 Task: Look for space in Kishorganj, Bangladesh from 9th June, 2023 to 16th June, 2023 for 2 adults in price range Rs.8000 to Rs.16000. Place can be entire place with 2 bedrooms having 2 beds and 1 bathroom. Property type can be flat. Amenities needed are: air conditioning, . Booking option can be shelf check-in. Required host language is English.
Action: Mouse moved to (386, 108)
Screenshot: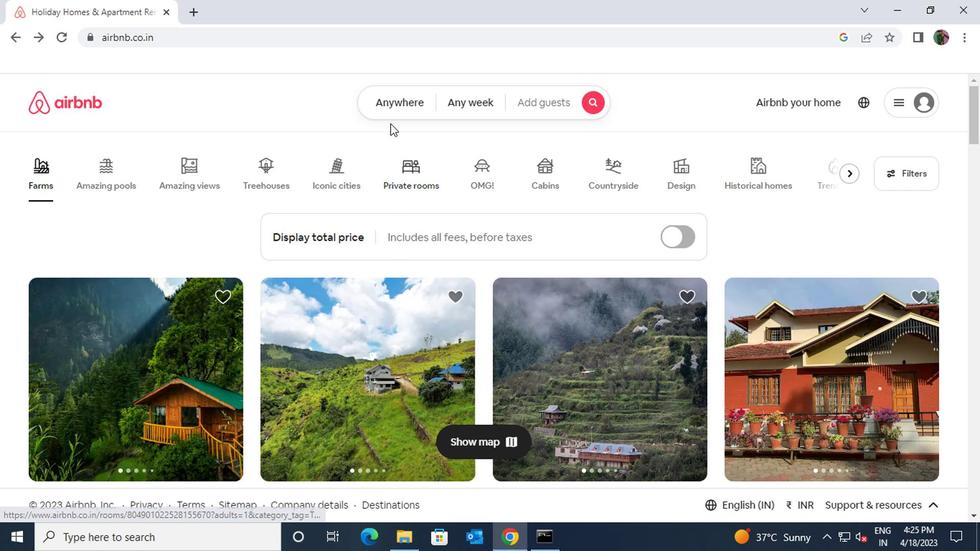 
Action: Mouse pressed left at (386, 108)
Screenshot: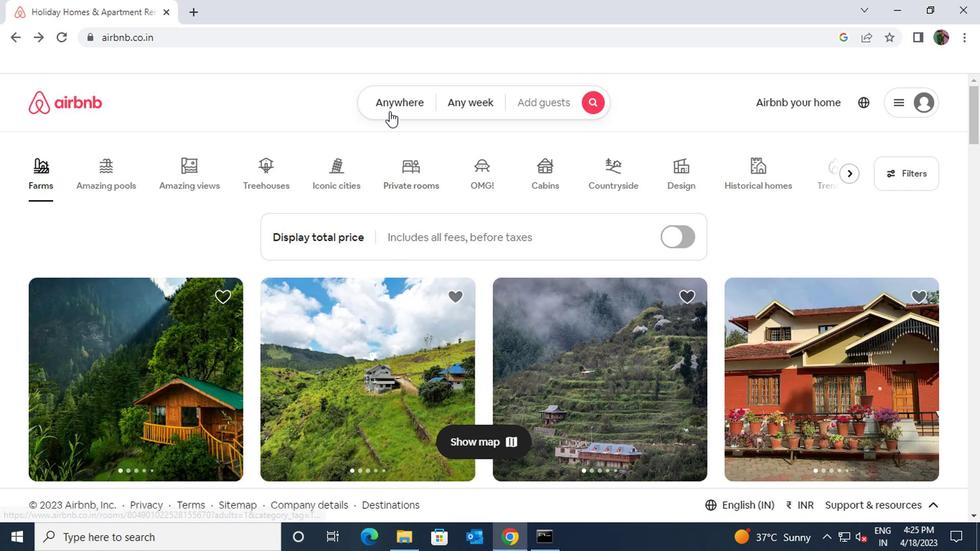 
Action: Mouse moved to (298, 148)
Screenshot: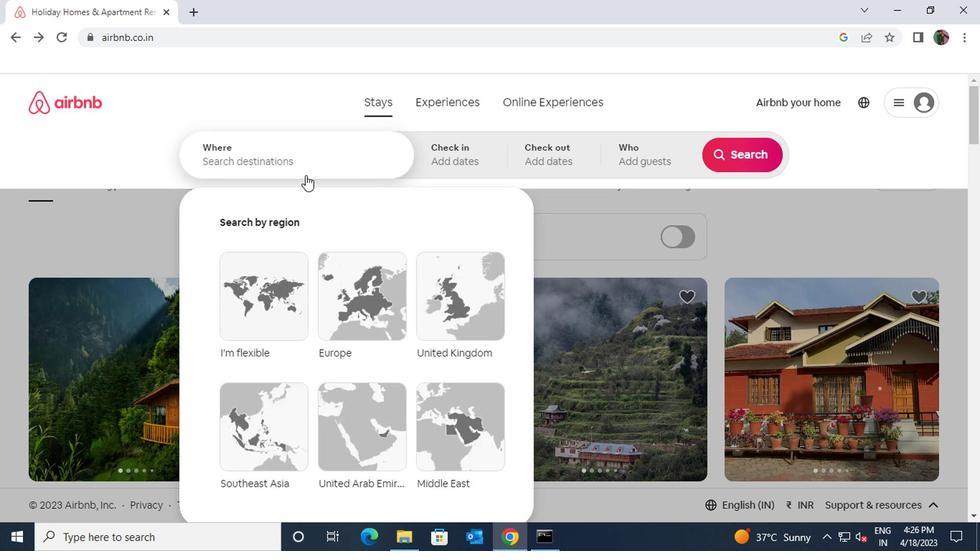 
Action: Mouse pressed left at (298, 148)
Screenshot: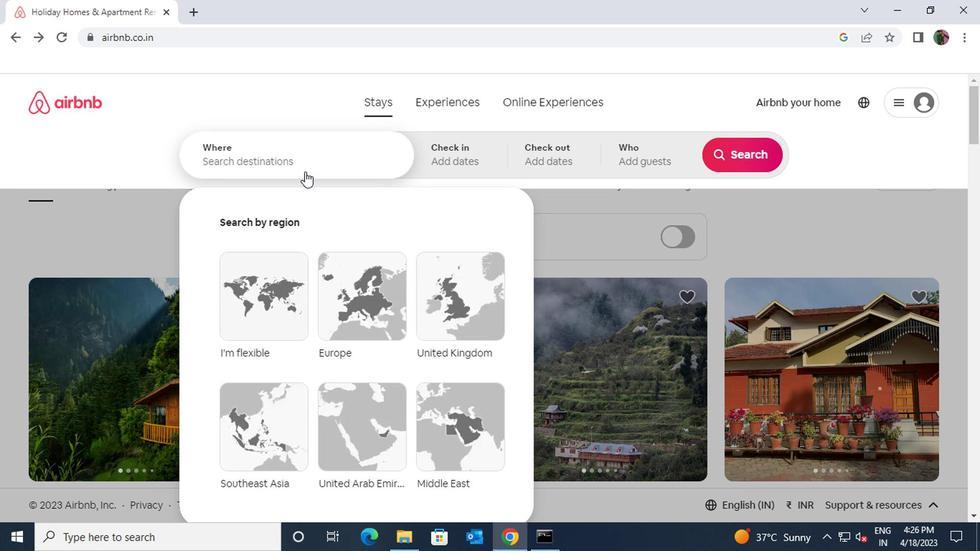 
Action: Key pressed kishorganj
Screenshot: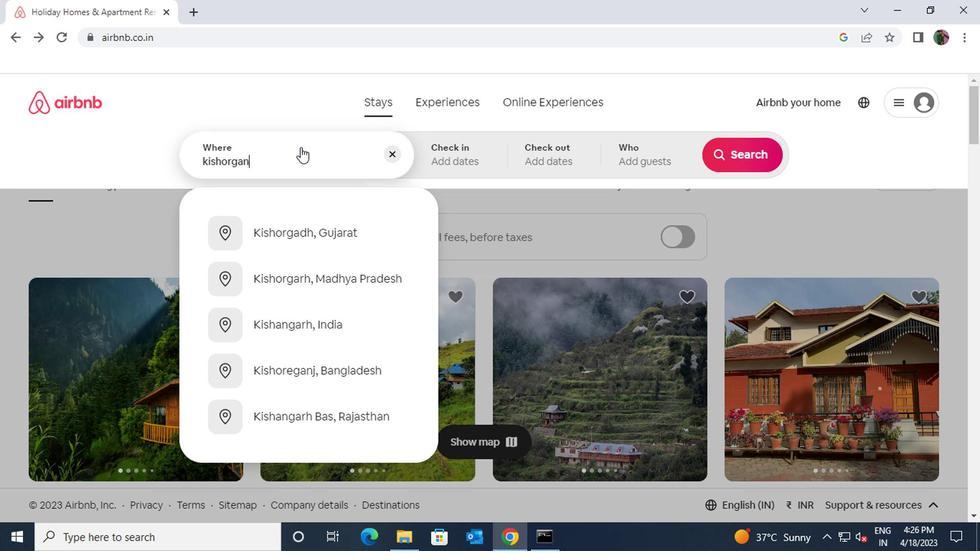 
Action: Mouse moved to (301, 223)
Screenshot: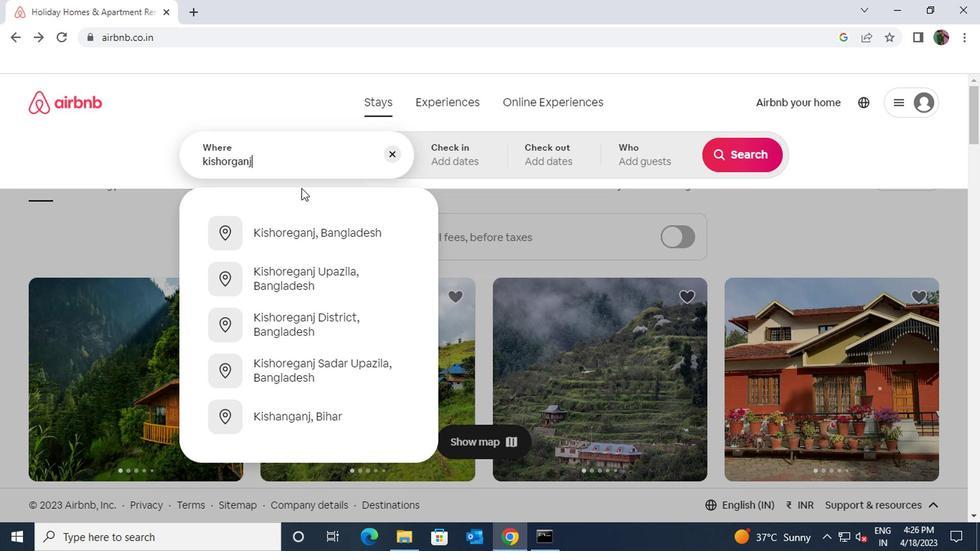 
Action: Mouse pressed left at (301, 223)
Screenshot: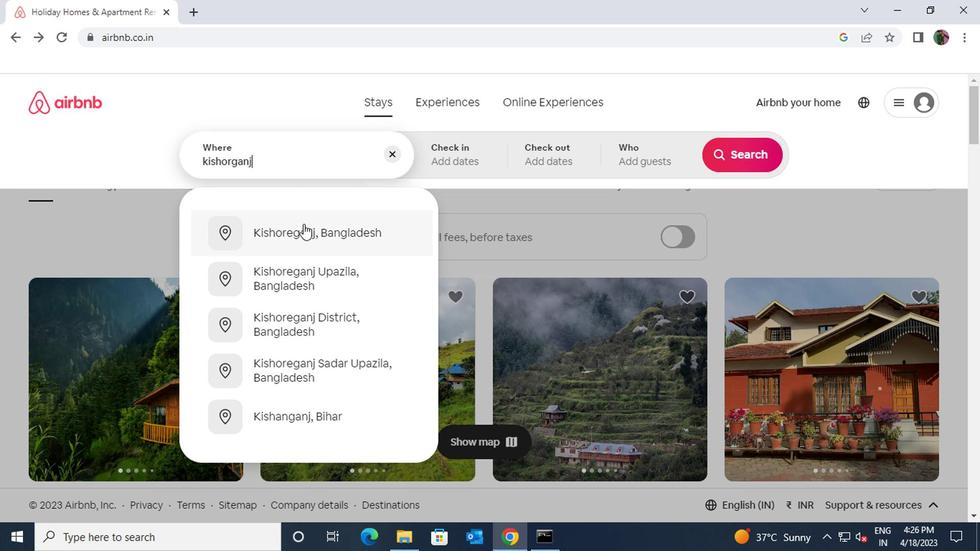 
Action: Mouse moved to (733, 274)
Screenshot: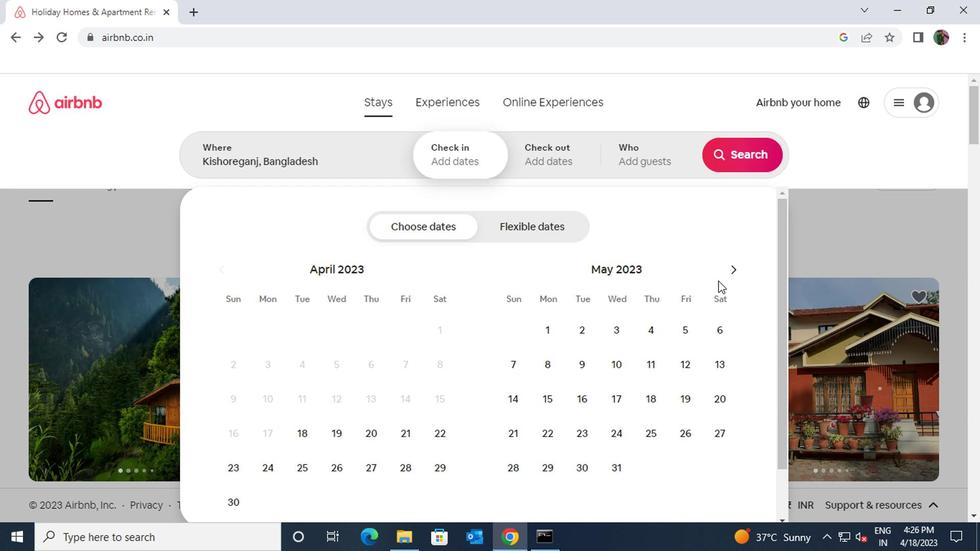 
Action: Mouse pressed left at (733, 274)
Screenshot: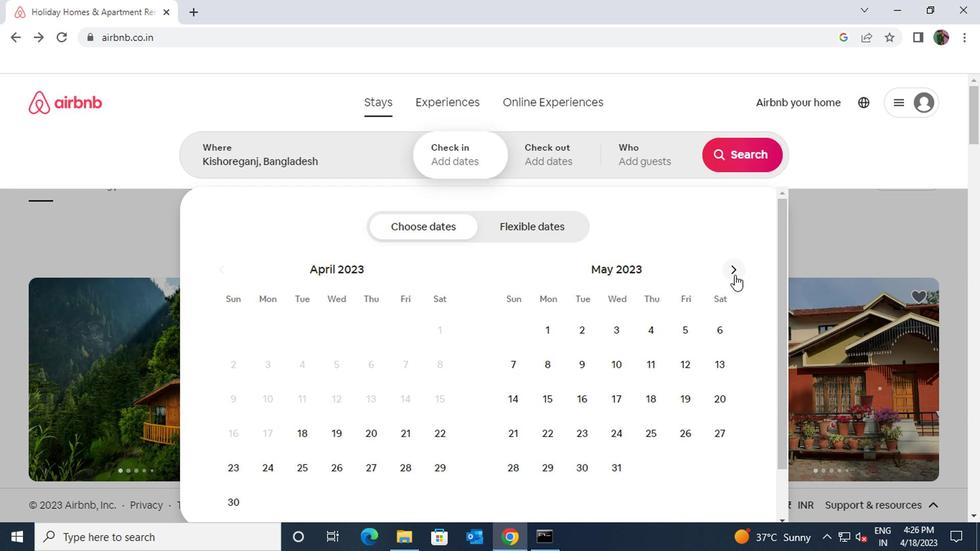 
Action: Mouse moved to (681, 353)
Screenshot: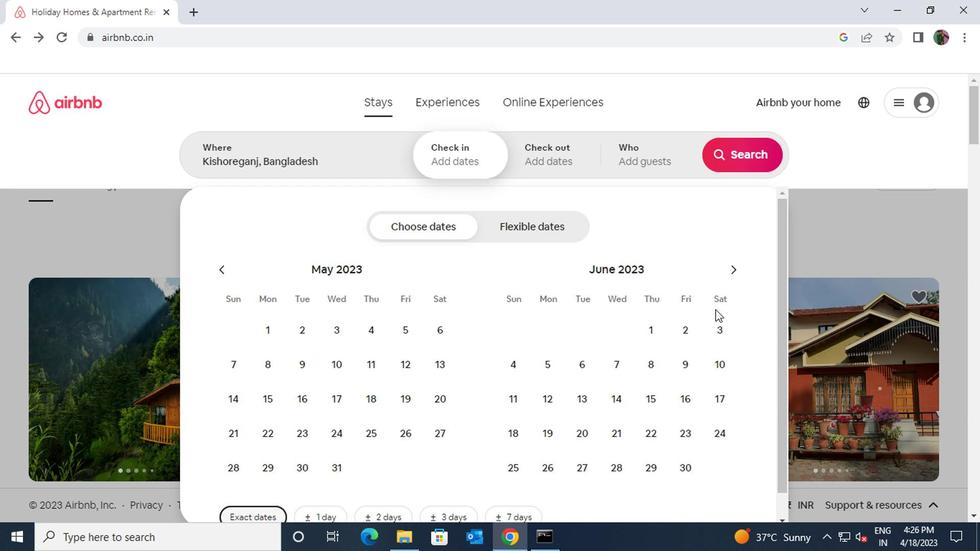 
Action: Mouse pressed left at (681, 353)
Screenshot: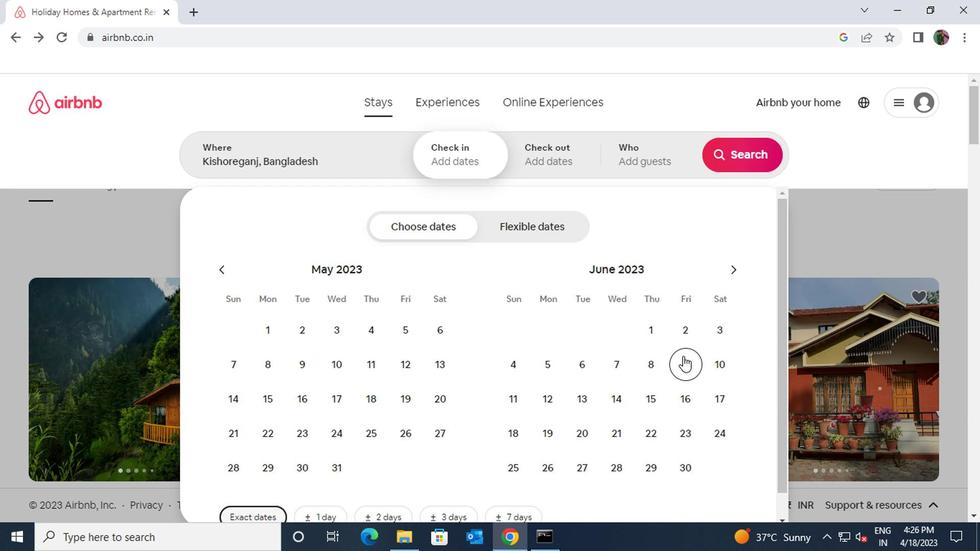 
Action: Mouse moved to (681, 385)
Screenshot: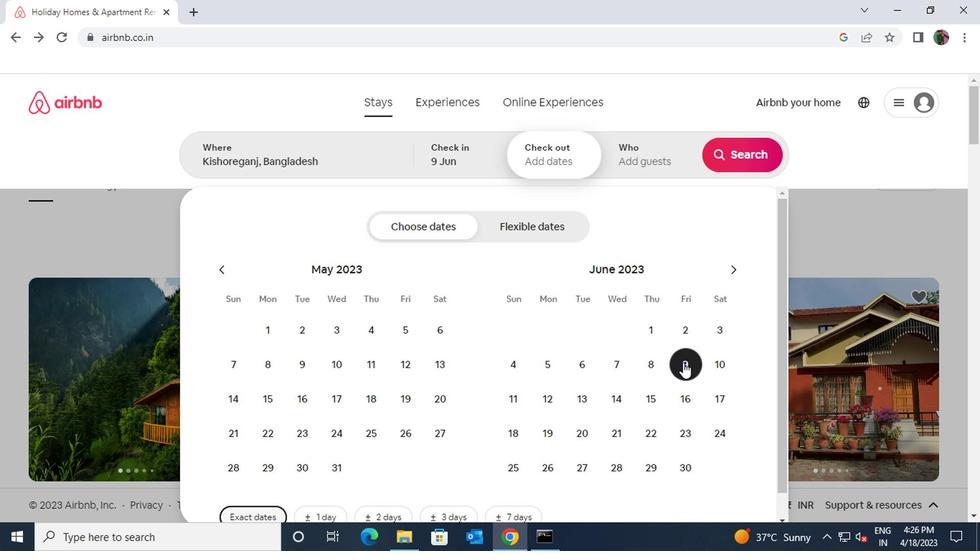 
Action: Mouse pressed left at (681, 385)
Screenshot: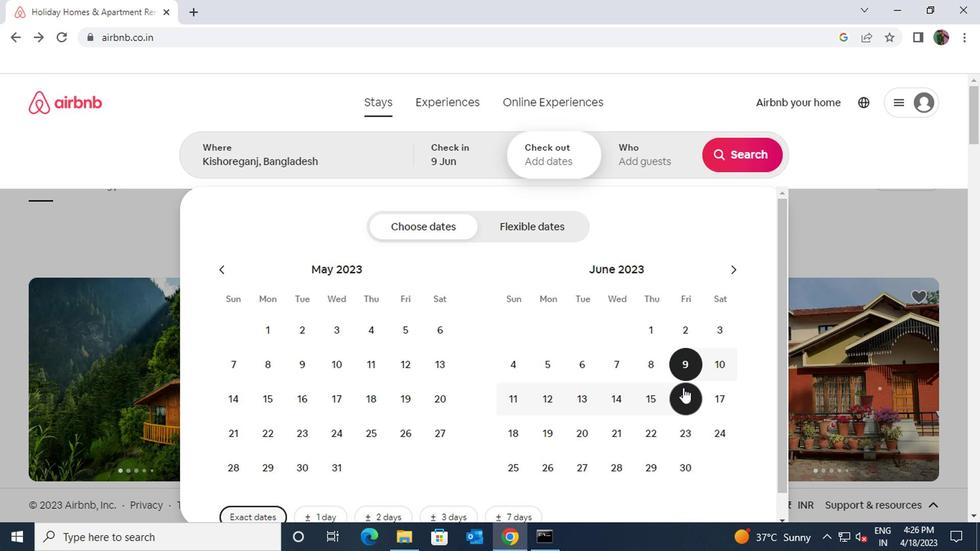 
Action: Mouse moved to (655, 157)
Screenshot: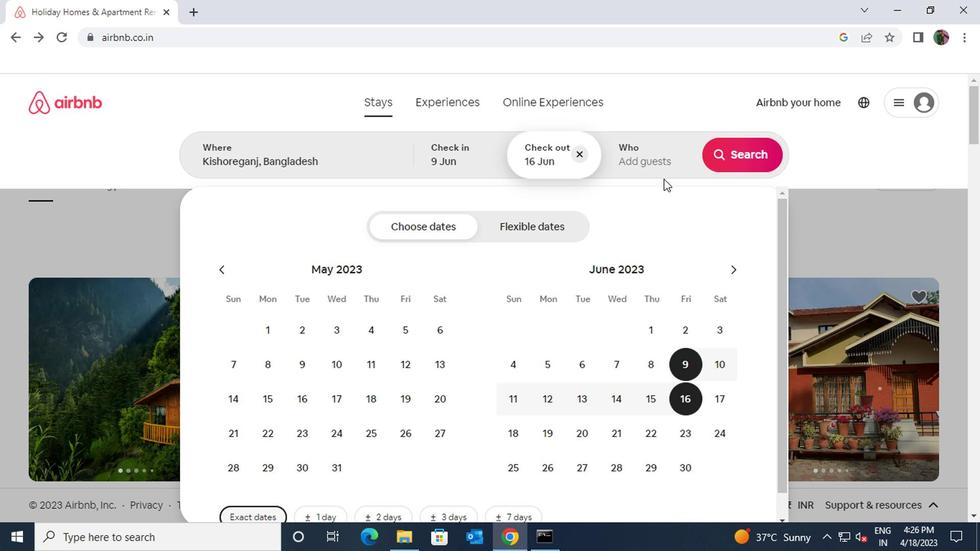 
Action: Mouse pressed left at (655, 157)
Screenshot: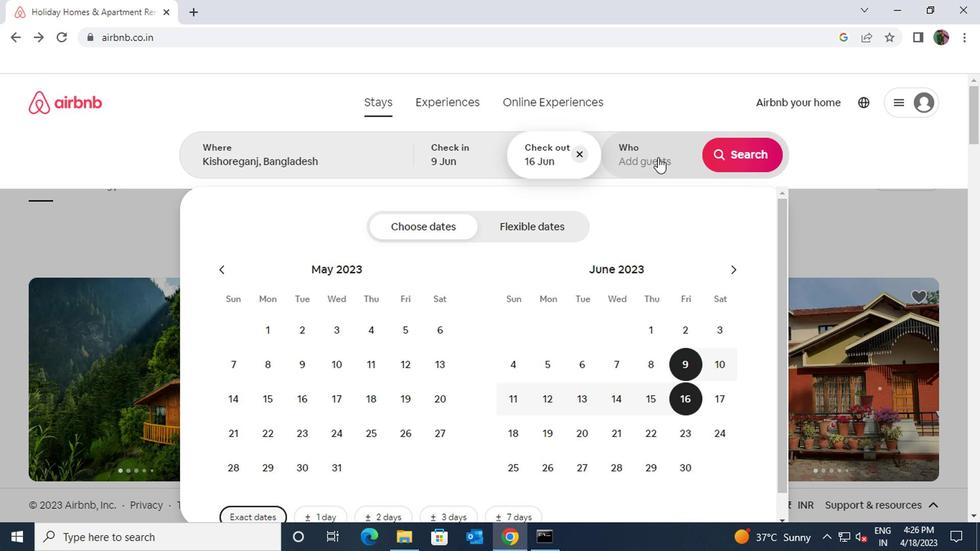 
Action: Mouse moved to (741, 228)
Screenshot: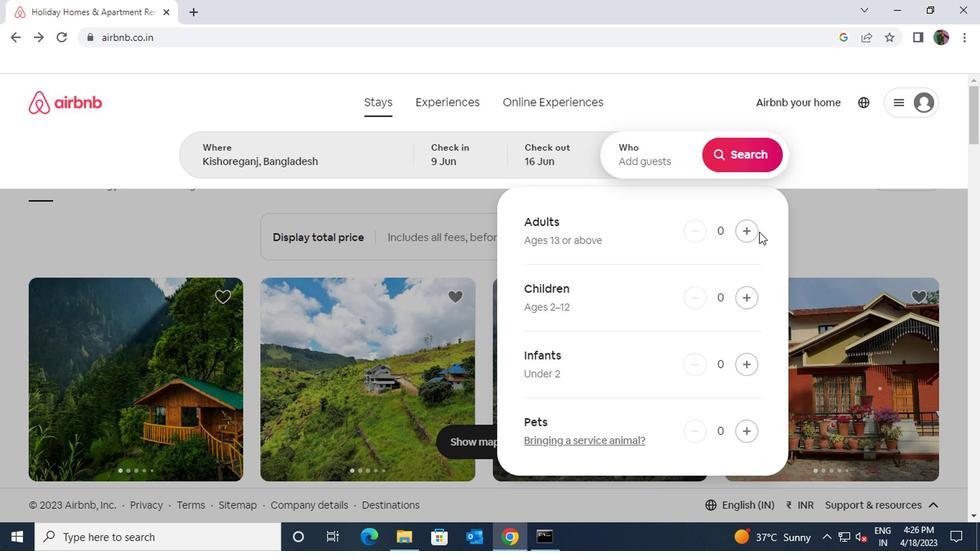 
Action: Mouse pressed left at (741, 228)
Screenshot: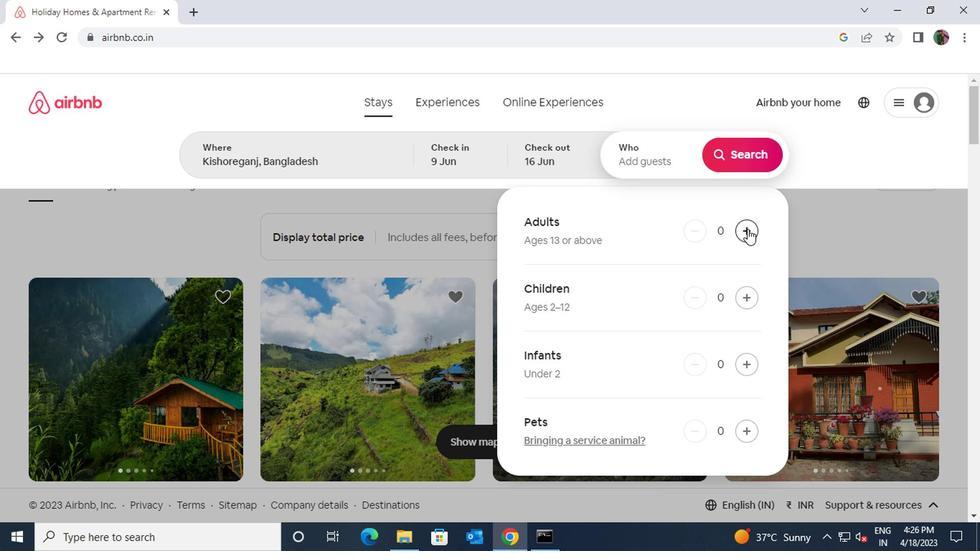 
Action: Mouse pressed left at (741, 228)
Screenshot: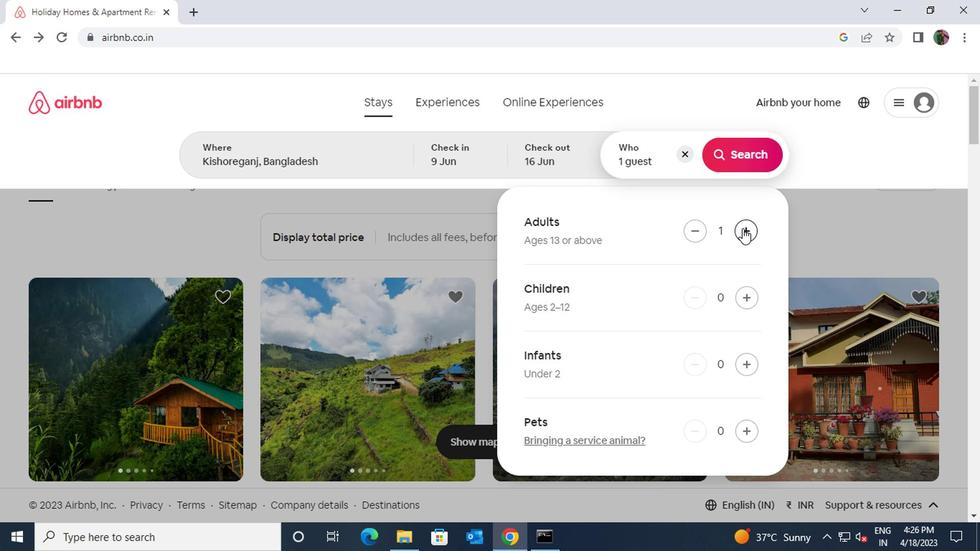 
Action: Mouse moved to (722, 155)
Screenshot: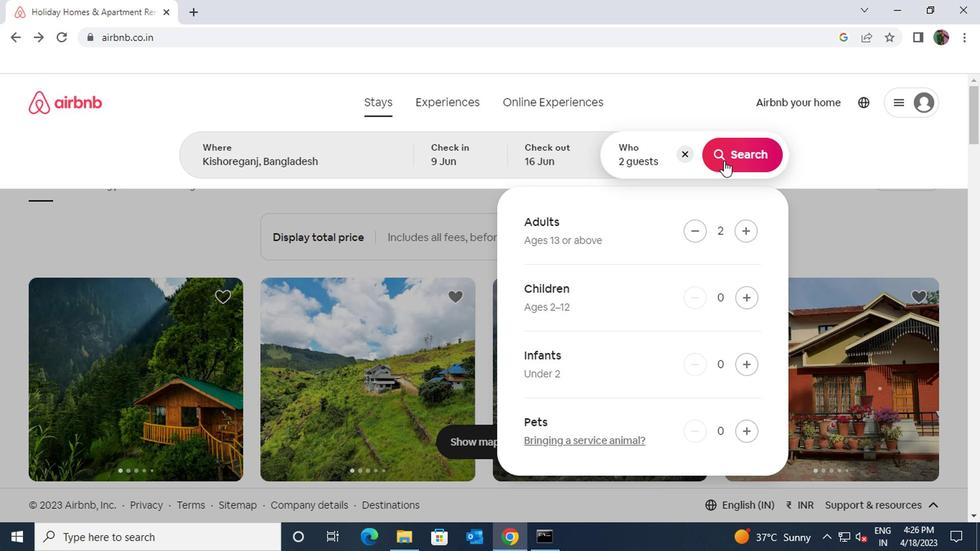 
Action: Mouse pressed left at (722, 155)
Screenshot: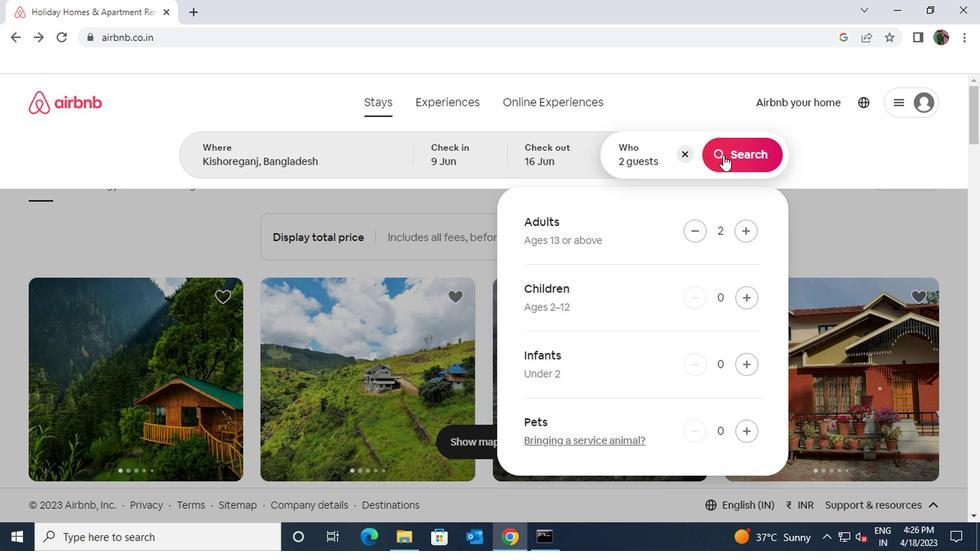 
Action: Mouse moved to (904, 164)
Screenshot: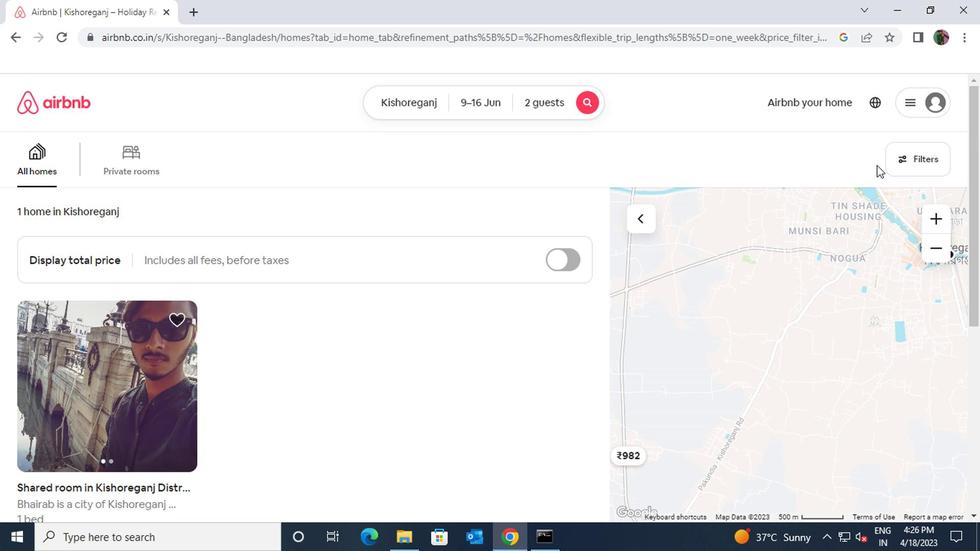 
Action: Mouse pressed left at (904, 164)
Screenshot: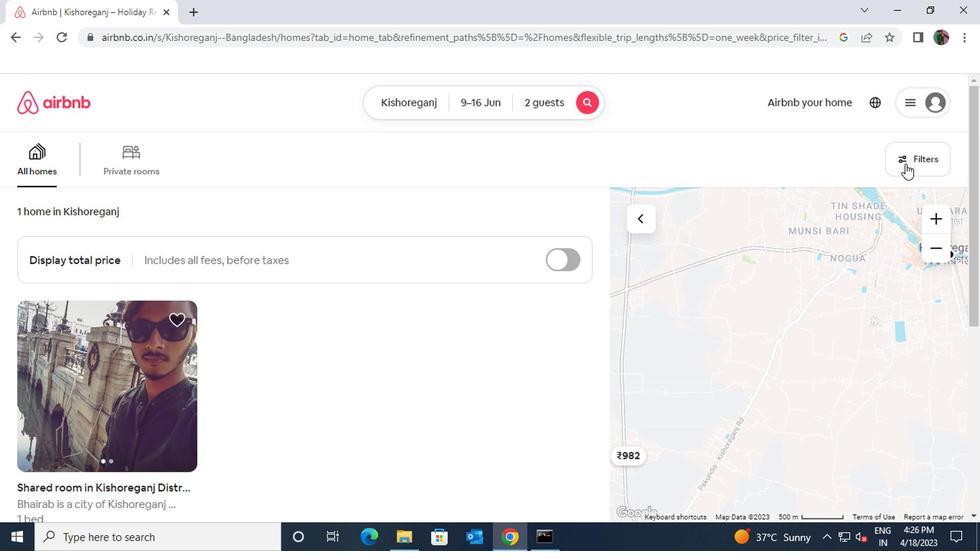 
Action: Mouse moved to (349, 289)
Screenshot: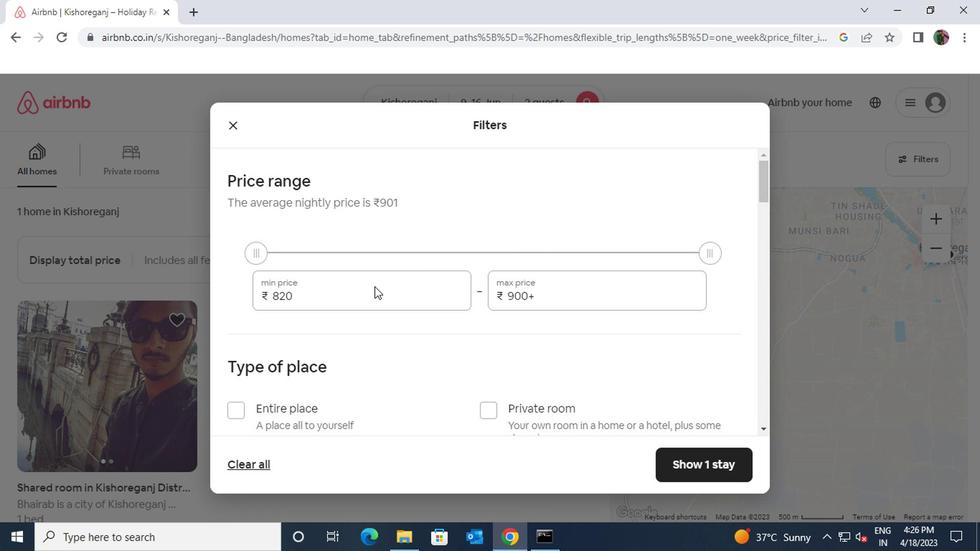 
Action: Mouse pressed left at (349, 289)
Screenshot: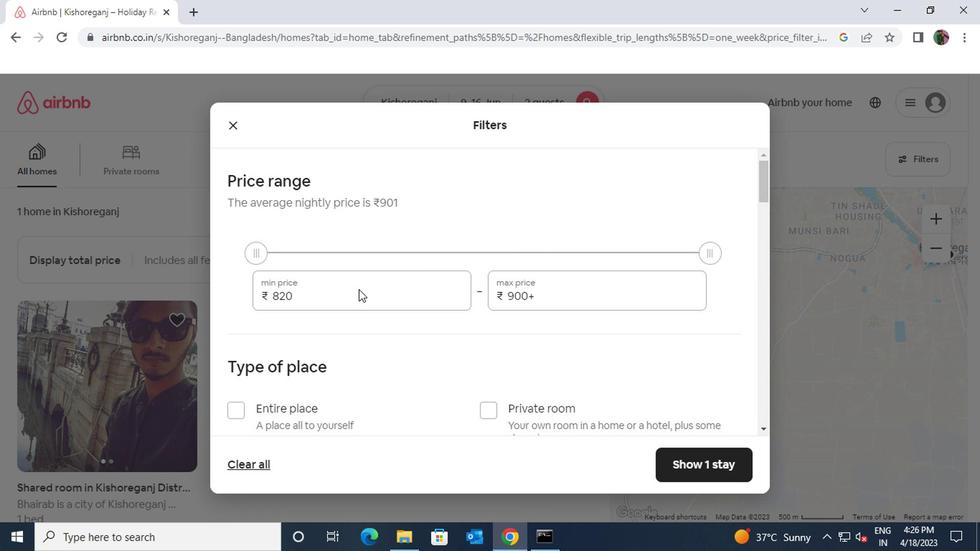 
Action: Mouse moved to (252, 295)
Screenshot: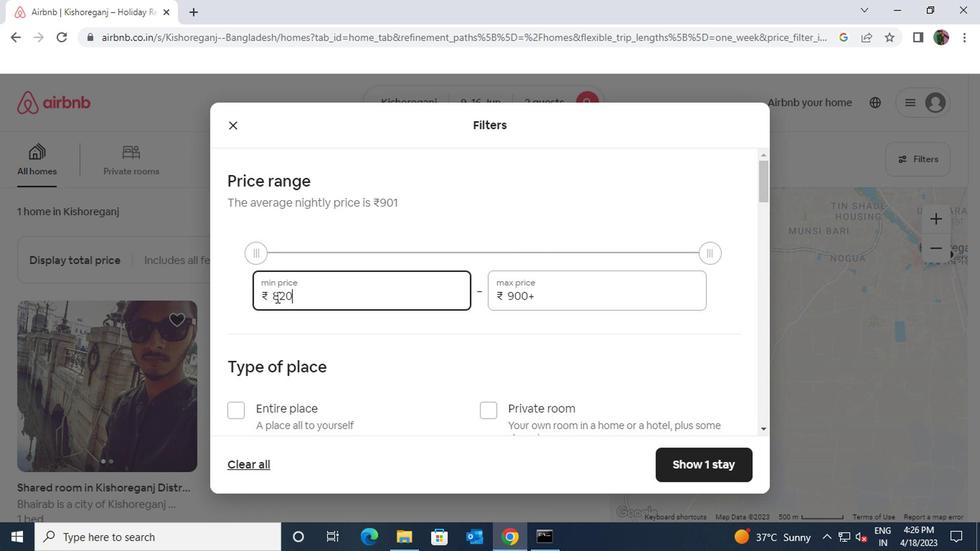 
Action: Key pressed 8000
Screenshot: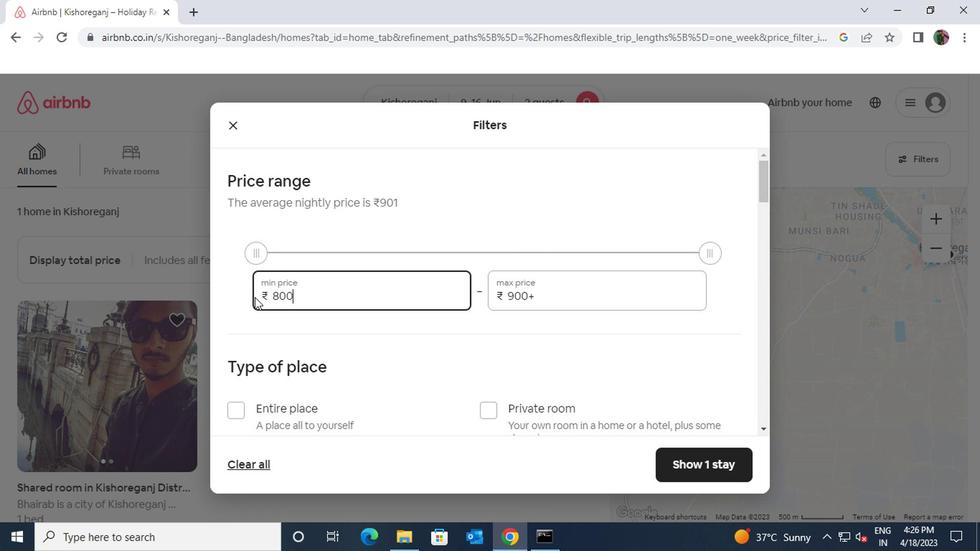 
Action: Mouse moved to (537, 297)
Screenshot: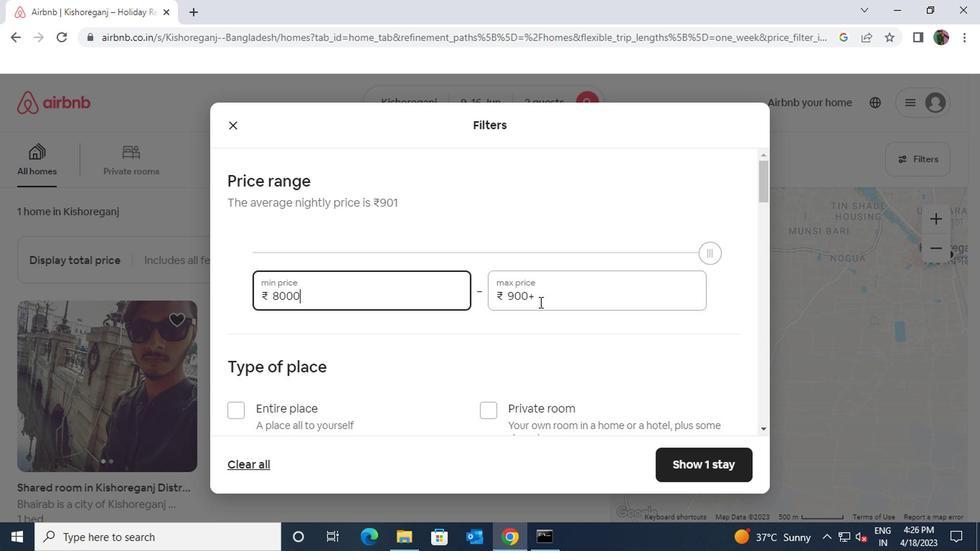 
Action: Mouse pressed left at (537, 297)
Screenshot: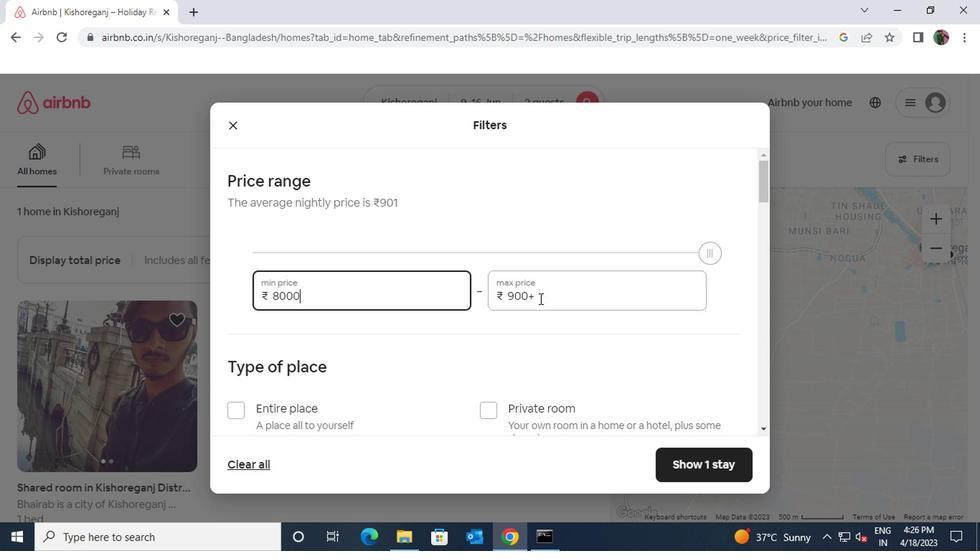 
Action: Mouse moved to (485, 297)
Screenshot: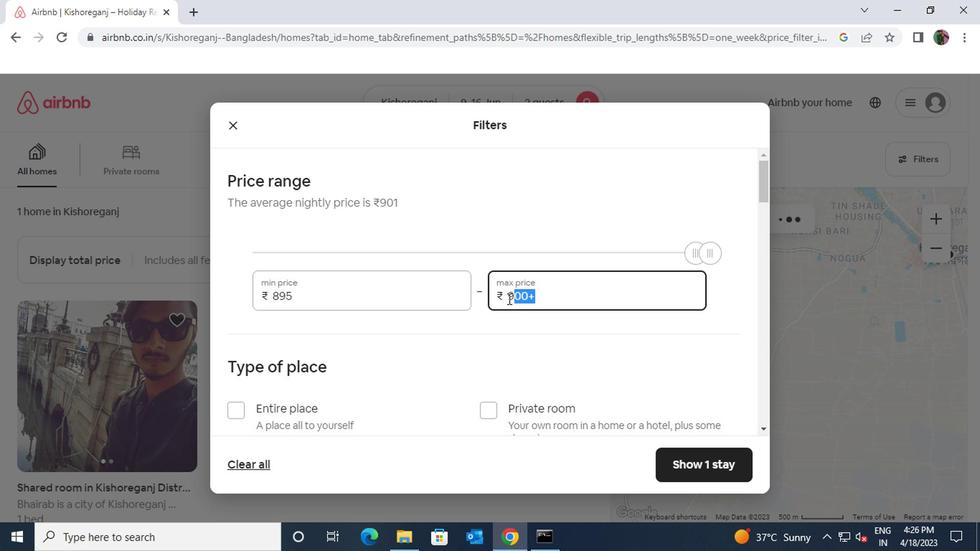 
Action: Key pressed 16000
Screenshot: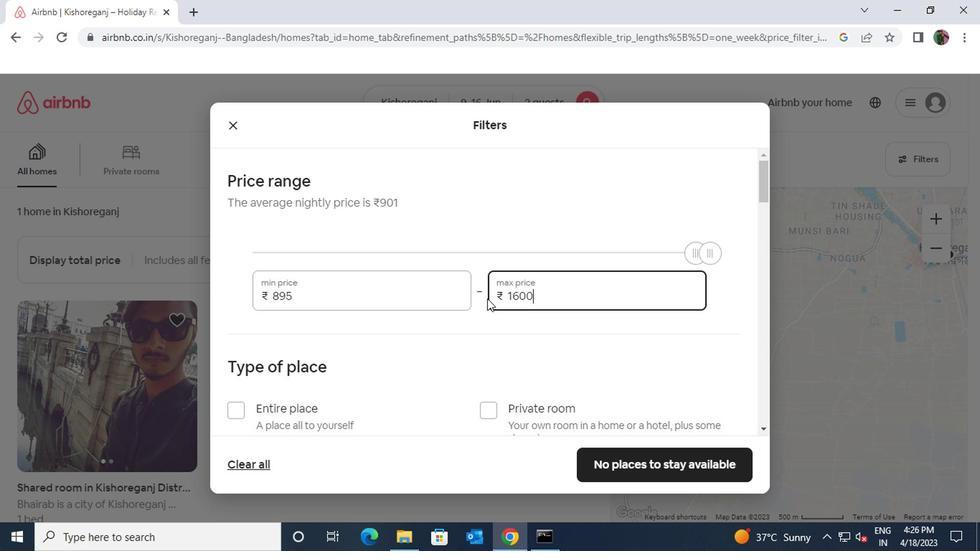 
Action: Mouse moved to (377, 297)
Screenshot: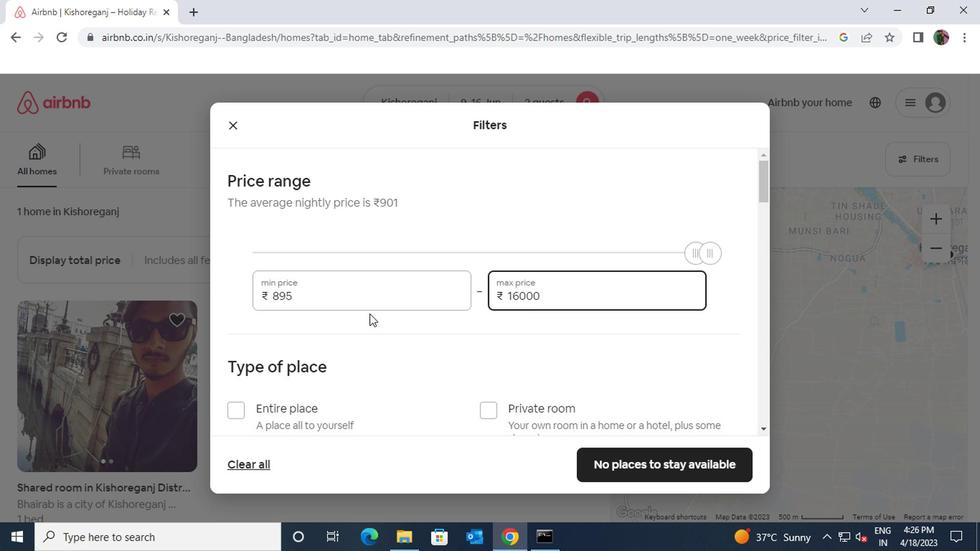
Action: Mouse scrolled (377, 296) with delta (0, 0)
Screenshot: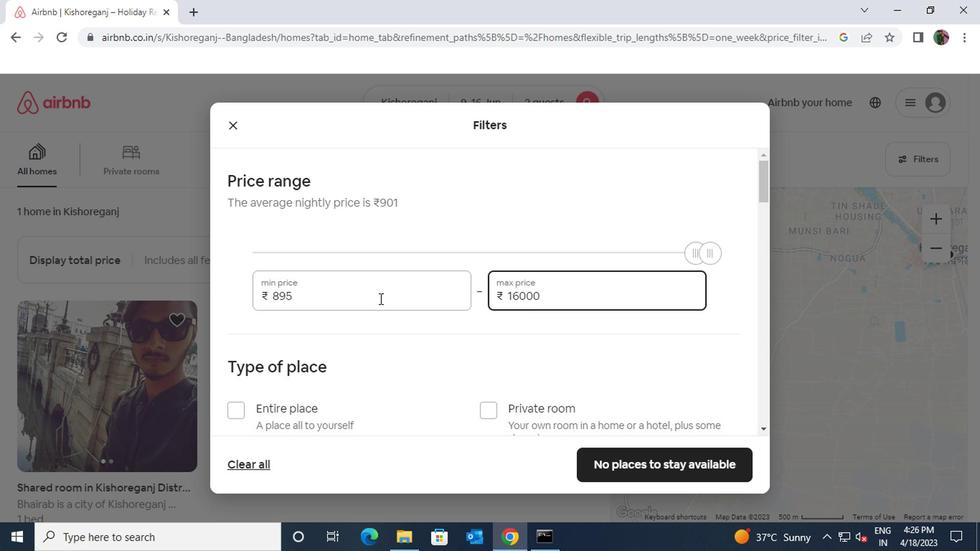 
Action: Mouse scrolled (377, 296) with delta (0, 0)
Screenshot: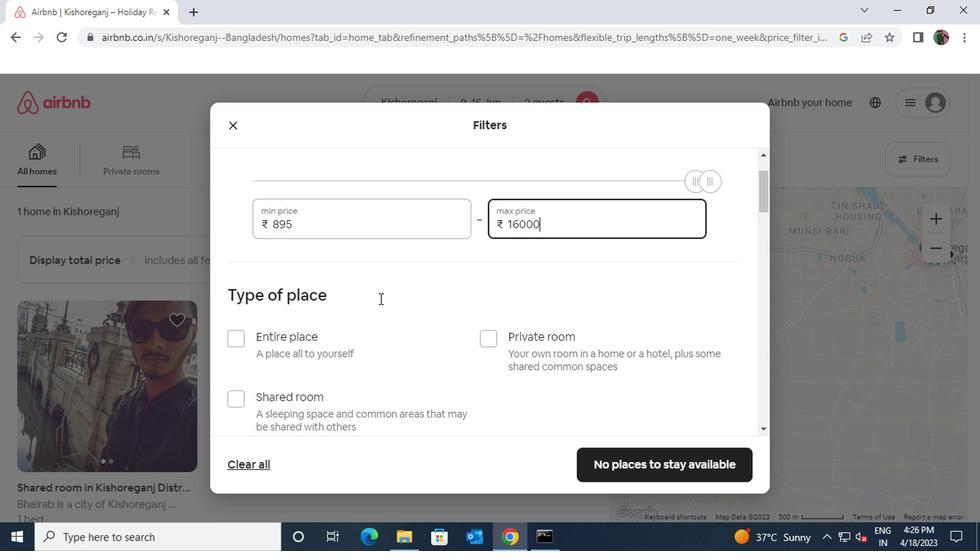 
Action: Mouse moved to (231, 263)
Screenshot: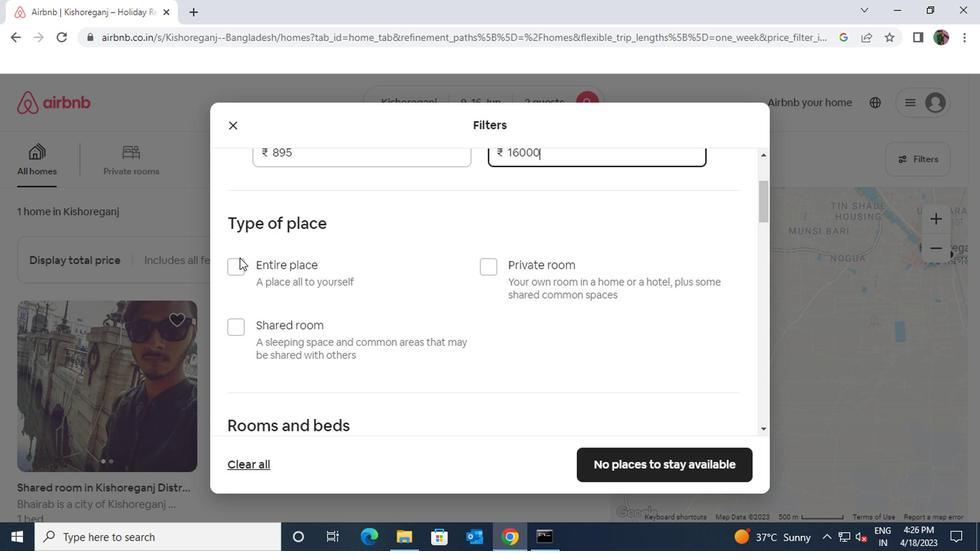 
Action: Mouse pressed left at (231, 263)
Screenshot: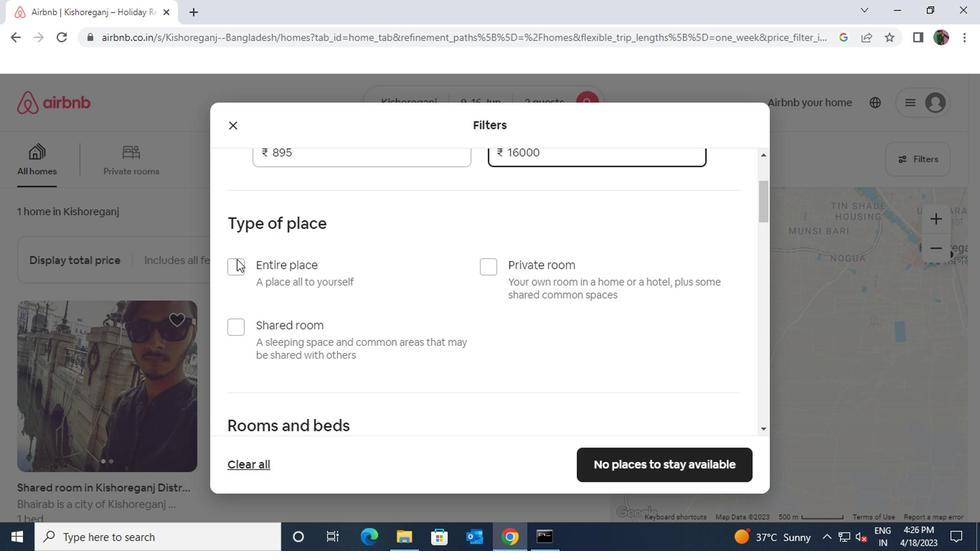 
Action: Mouse moved to (337, 284)
Screenshot: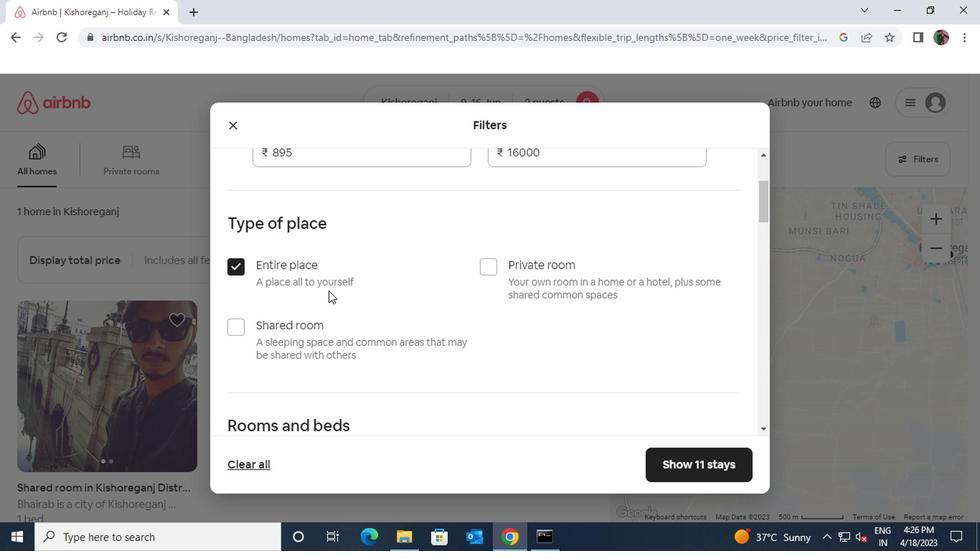 
Action: Mouse scrolled (337, 283) with delta (0, 0)
Screenshot: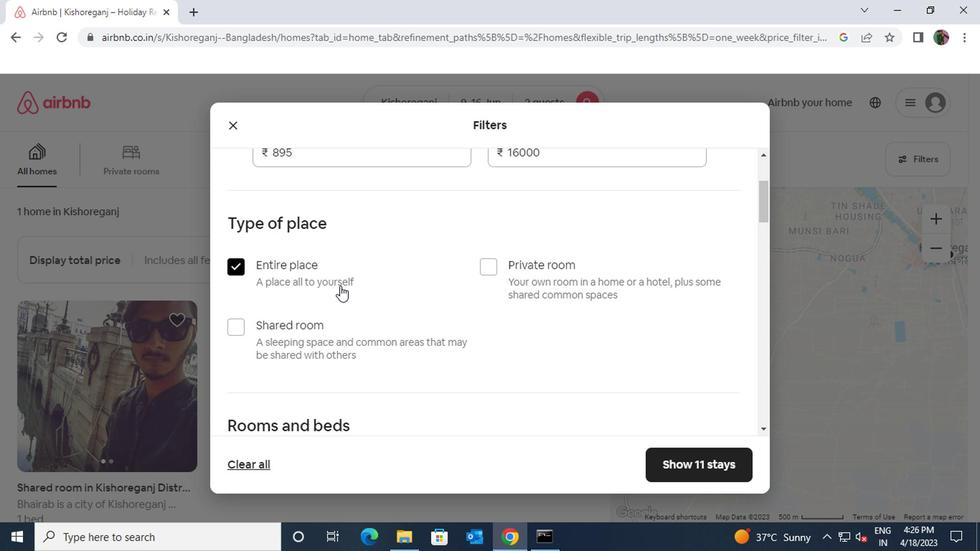 
Action: Mouse scrolled (337, 283) with delta (0, 0)
Screenshot: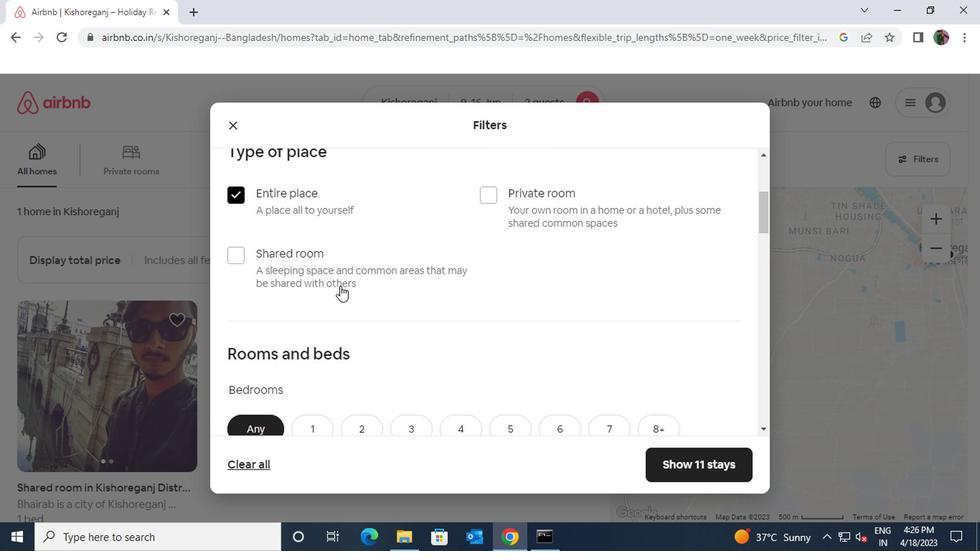 
Action: Mouse moved to (321, 349)
Screenshot: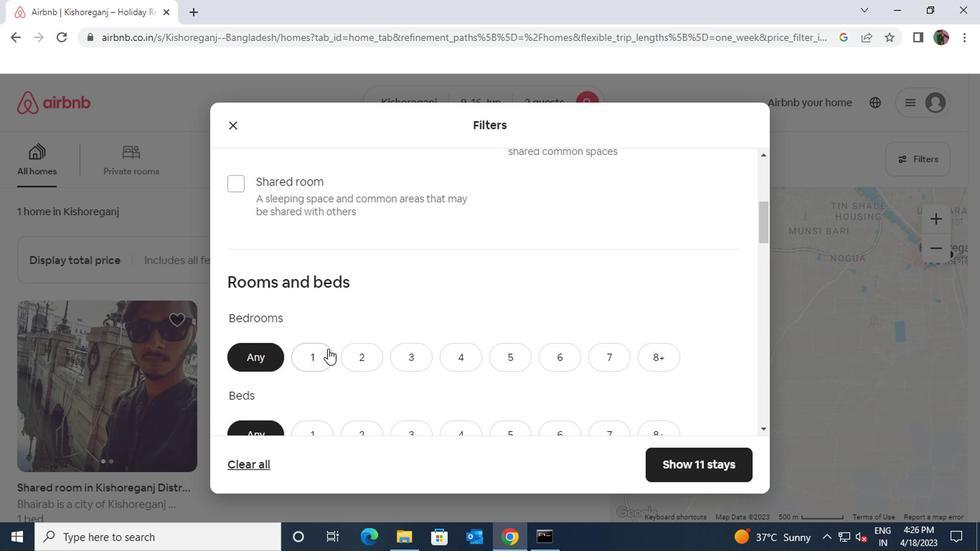 
Action: Mouse pressed left at (321, 349)
Screenshot: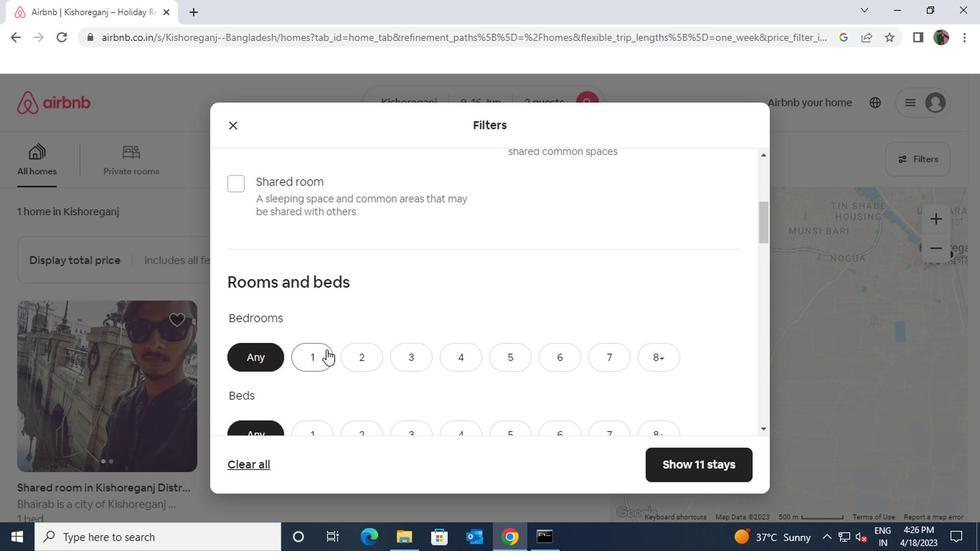 
Action: Mouse scrolled (321, 348) with delta (0, -1)
Screenshot: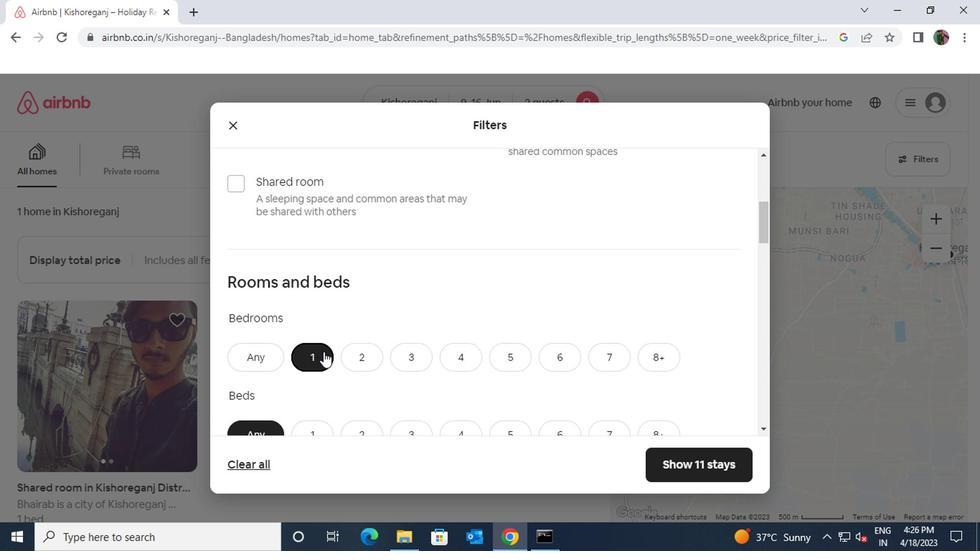 
Action: Mouse scrolled (321, 348) with delta (0, -1)
Screenshot: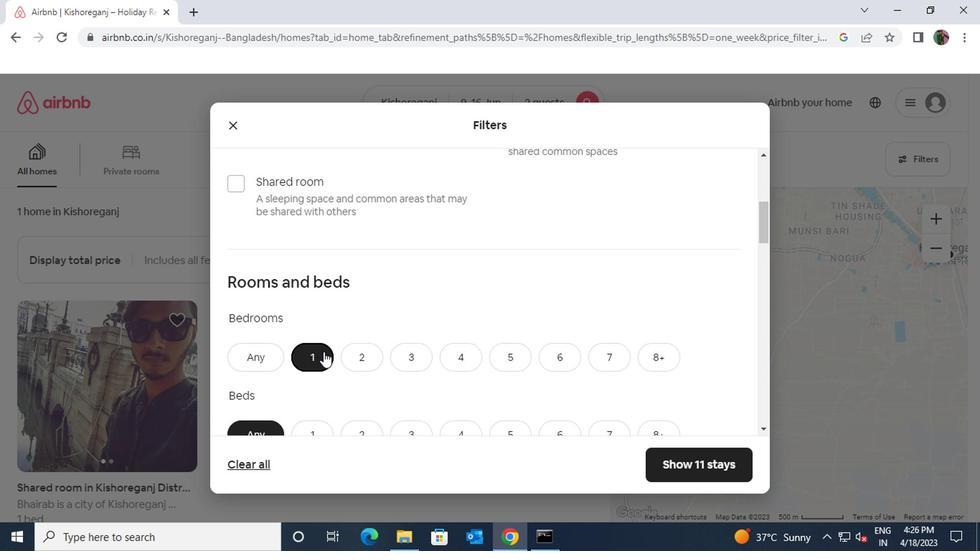 
Action: Mouse moved to (345, 291)
Screenshot: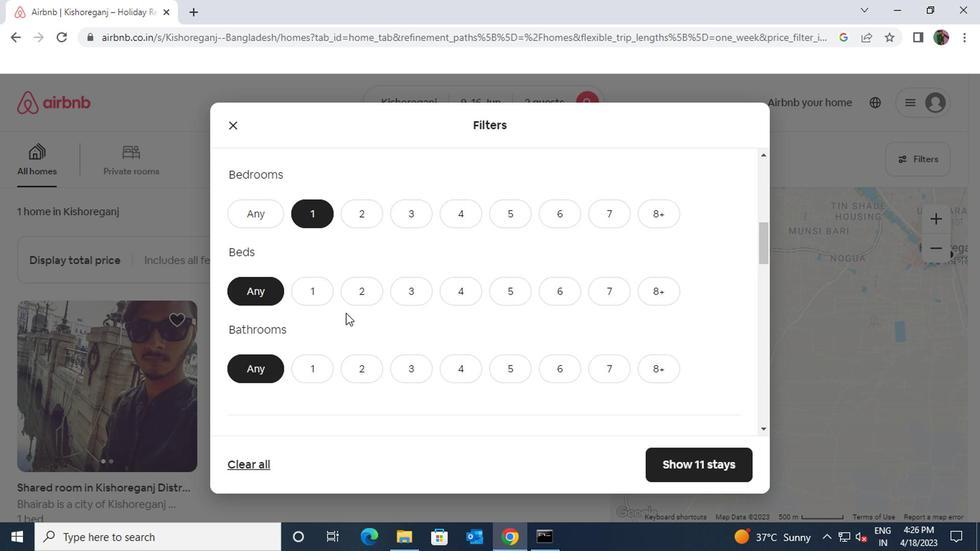 
Action: Mouse pressed left at (345, 291)
Screenshot: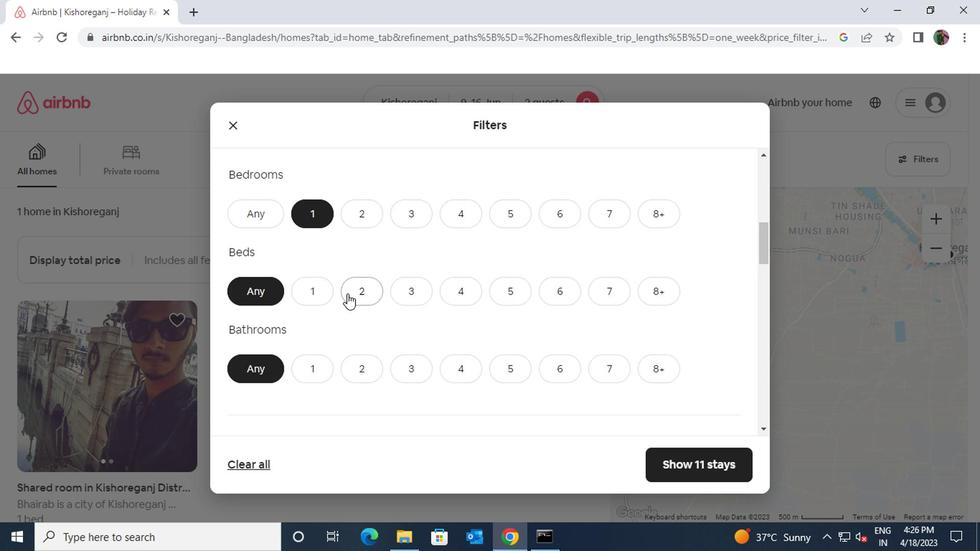 
Action: Mouse moved to (315, 368)
Screenshot: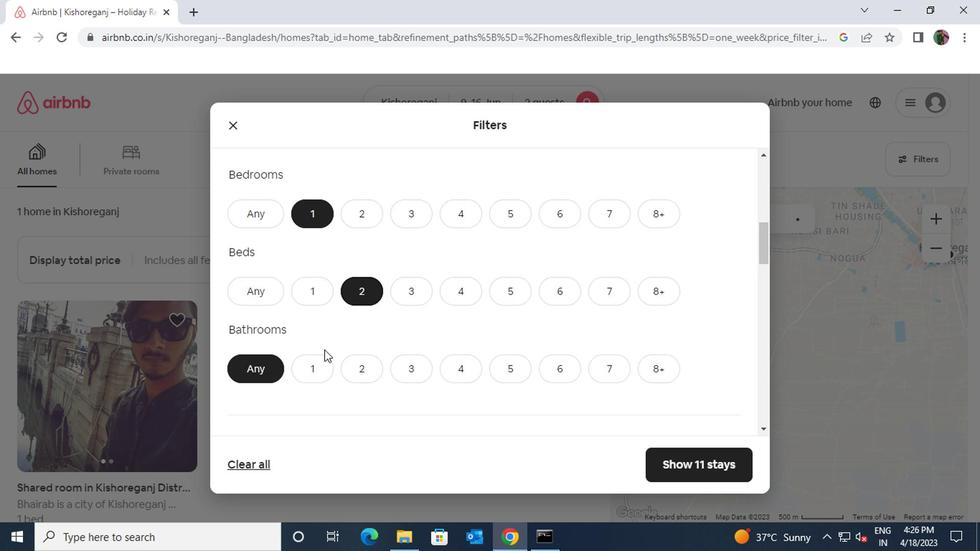 
Action: Mouse pressed left at (315, 368)
Screenshot: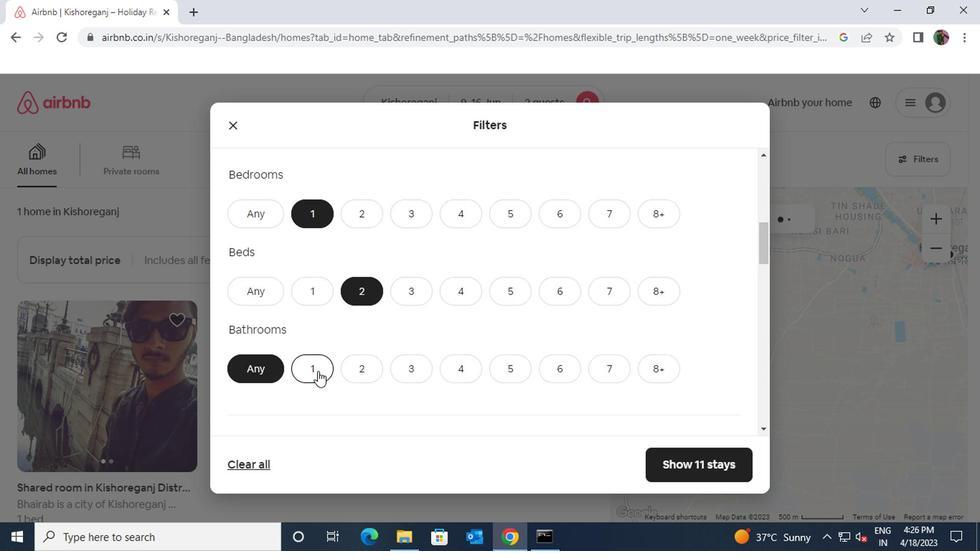 
Action: Mouse scrolled (315, 368) with delta (0, 0)
Screenshot: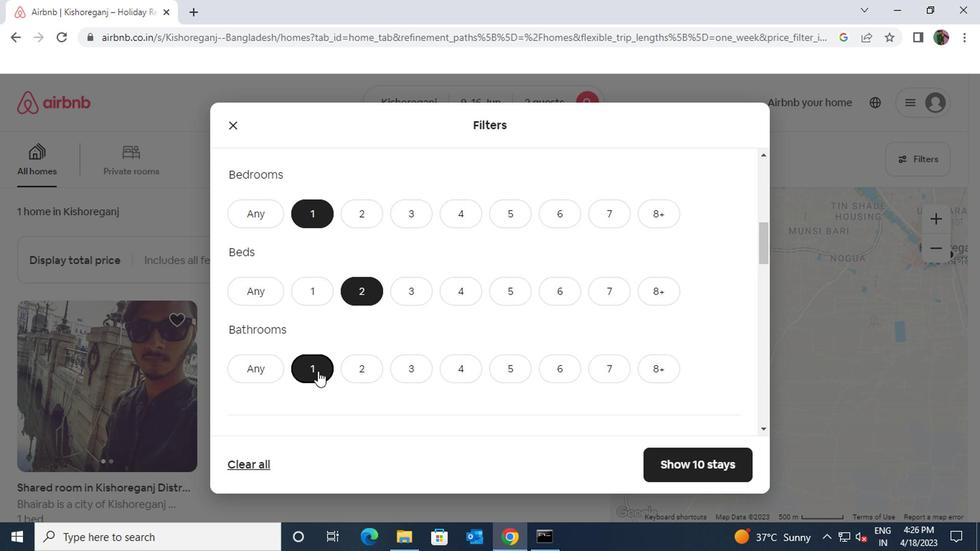 
Action: Mouse scrolled (315, 368) with delta (0, 0)
Screenshot: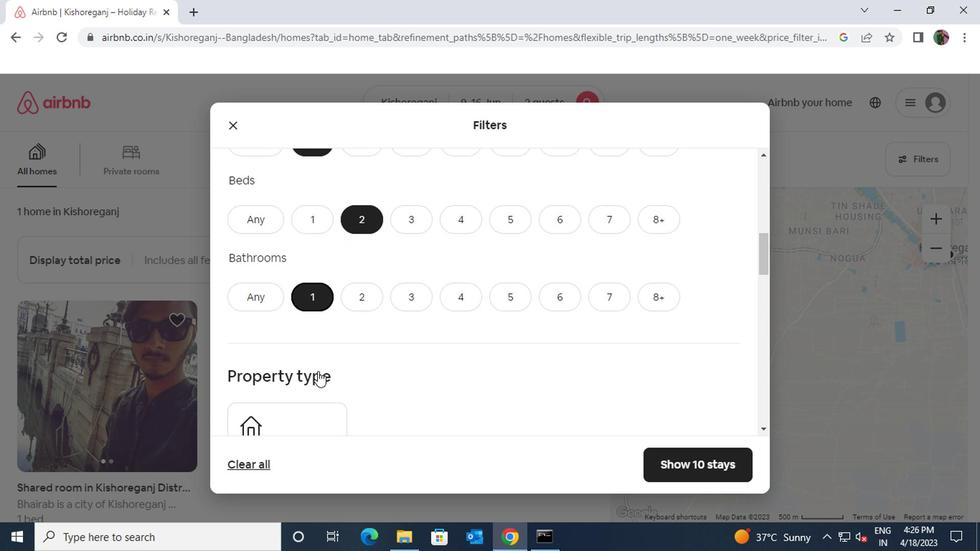 
Action: Mouse scrolled (315, 368) with delta (0, 0)
Screenshot: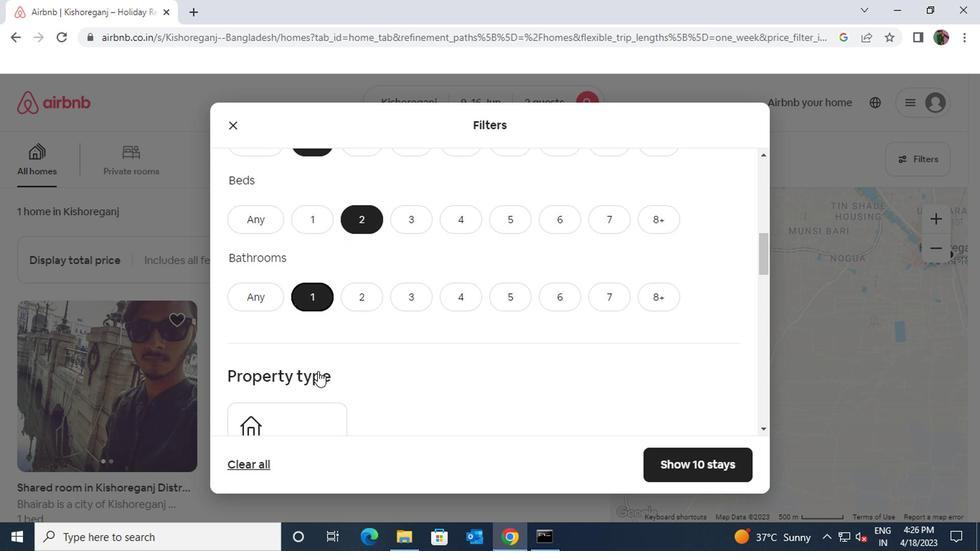 
Action: Mouse scrolled (315, 368) with delta (0, 0)
Screenshot: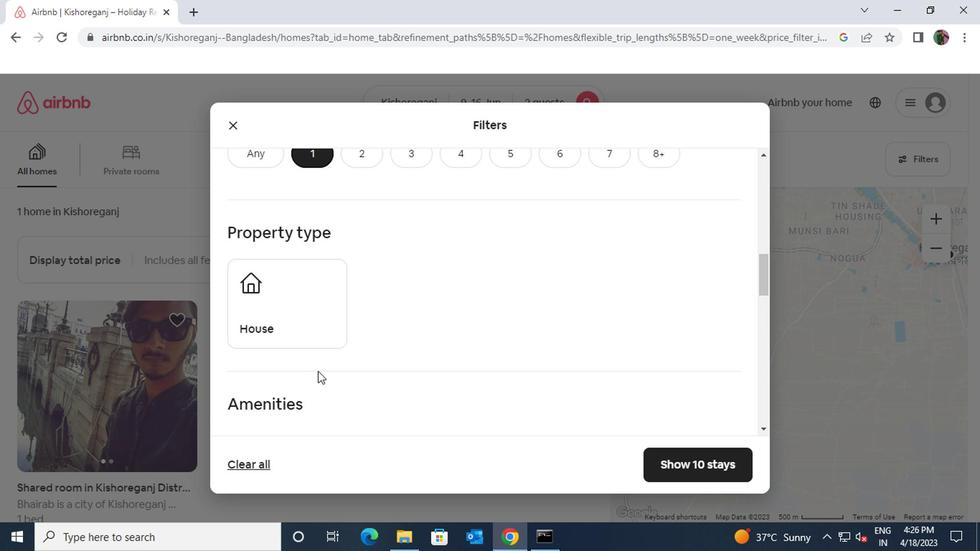 
Action: Mouse scrolled (315, 368) with delta (0, 0)
Screenshot: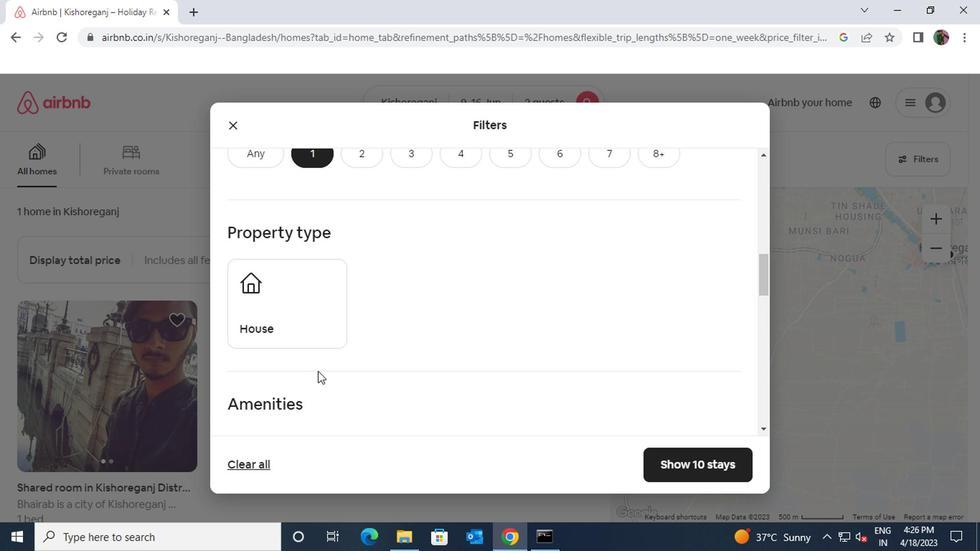 
Action: Mouse moved to (234, 362)
Screenshot: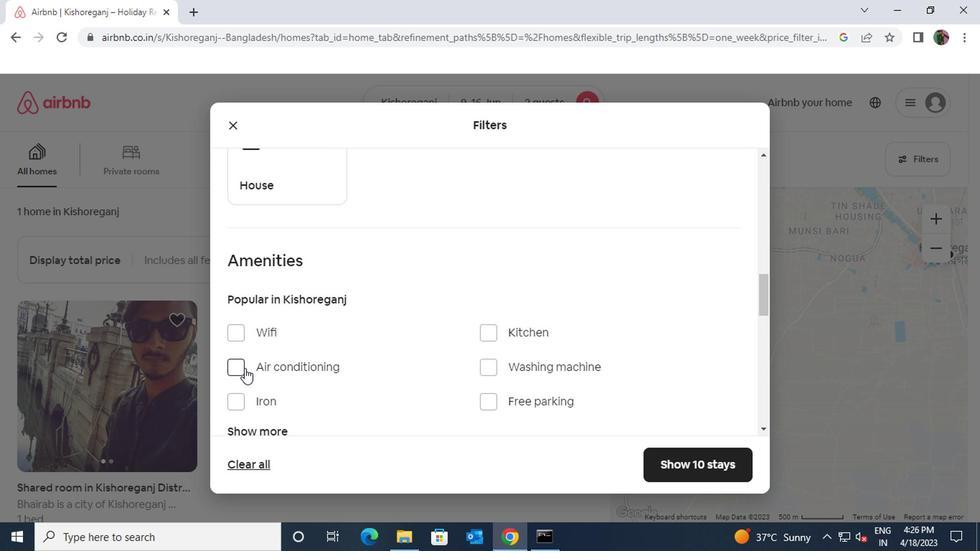 
Action: Mouse pressed left at (234, 362)
Screenshot: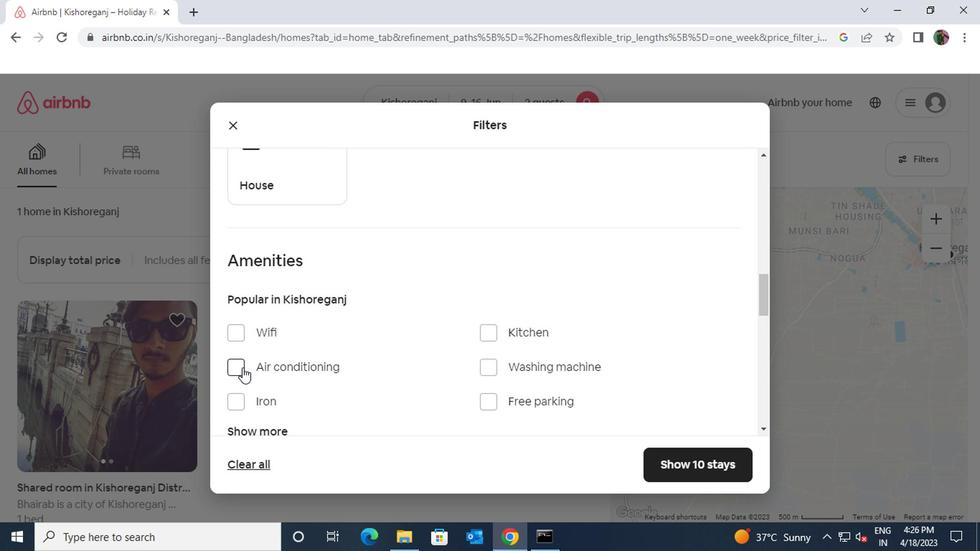 
Action: Mouse moved to (380, 387)
Screenshot: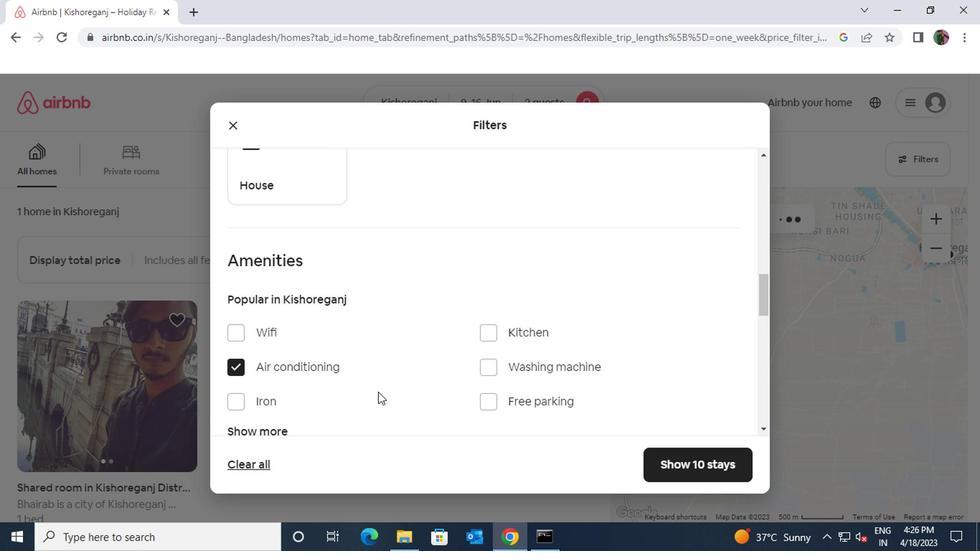 
Action: Mouse scrolled (380, 386) with delta (0, 0)
Screenshot: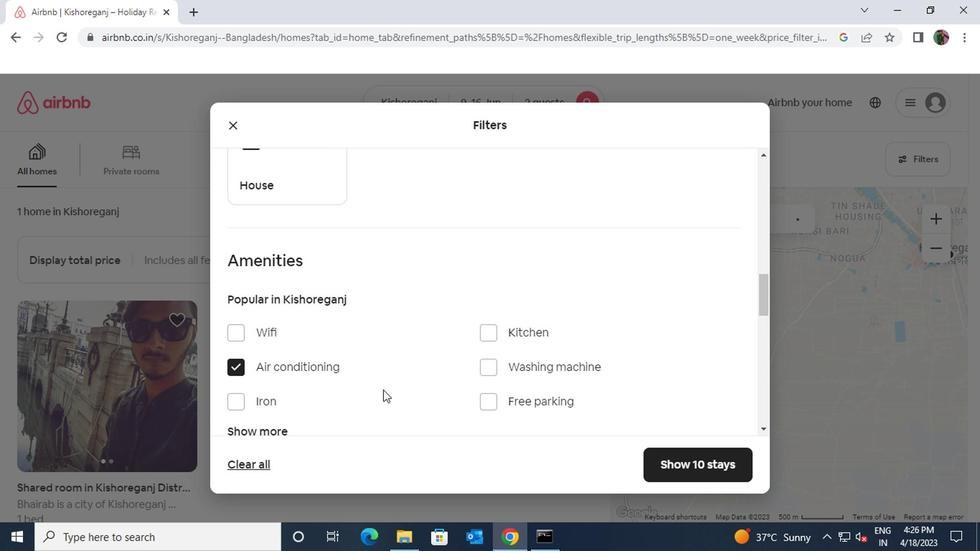
Action: Mouse scrolled (380, 386) with delta (0, 0)
Screenshot: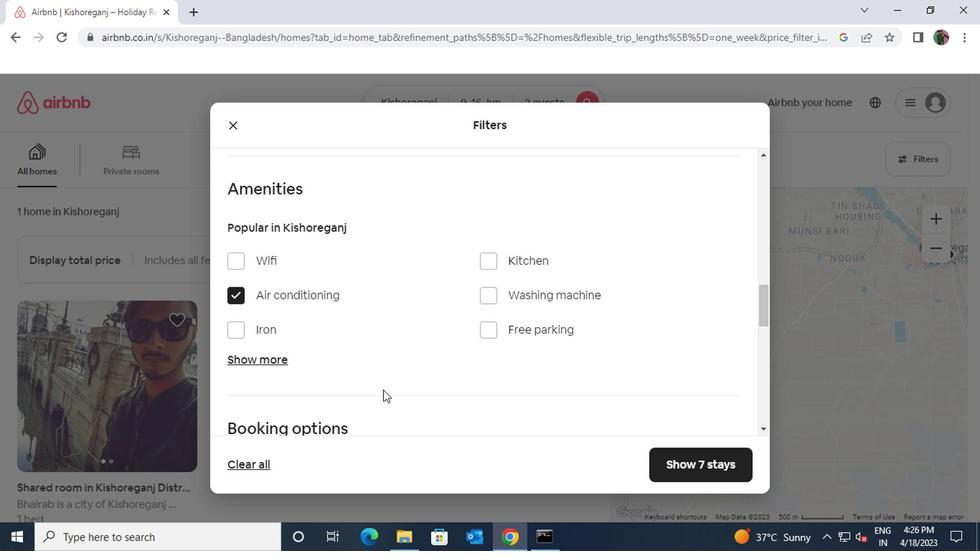 
Action: Mouse scrolled (380, 386) with delta (0, 0)
Screenshot: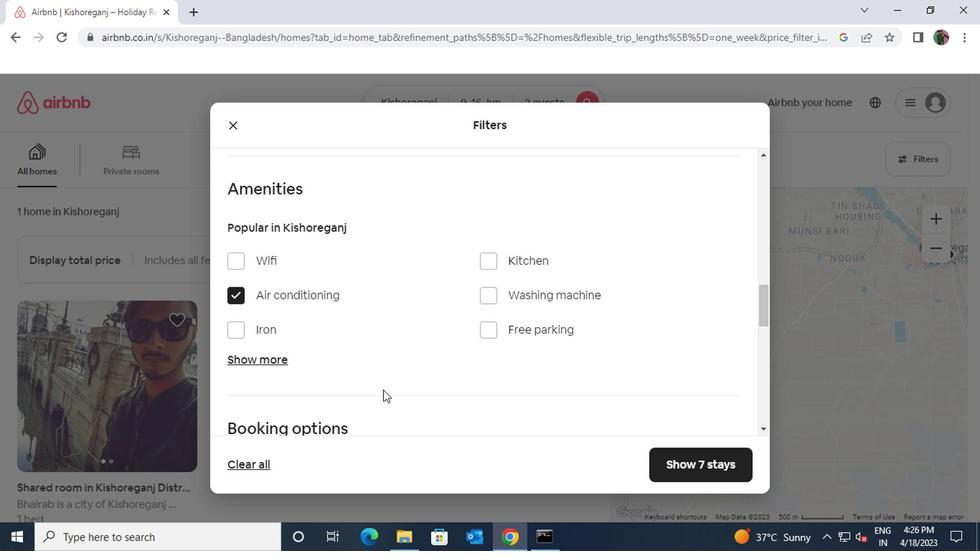 
Action: Mouse scrolled (380, 386) with delta (0, 0)
Screenshot: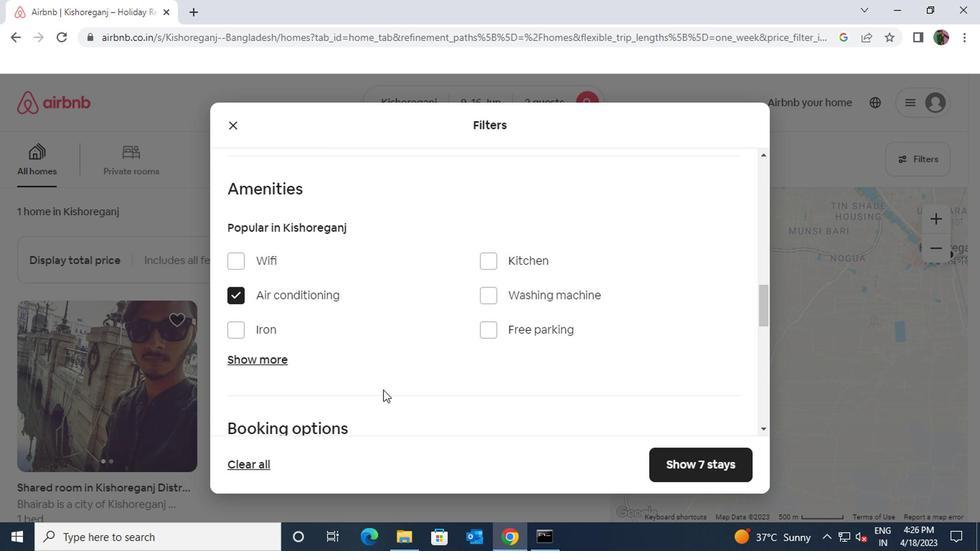
Action: Mouse scrolled (380, 386) with delta (0, 0)
Screenshot: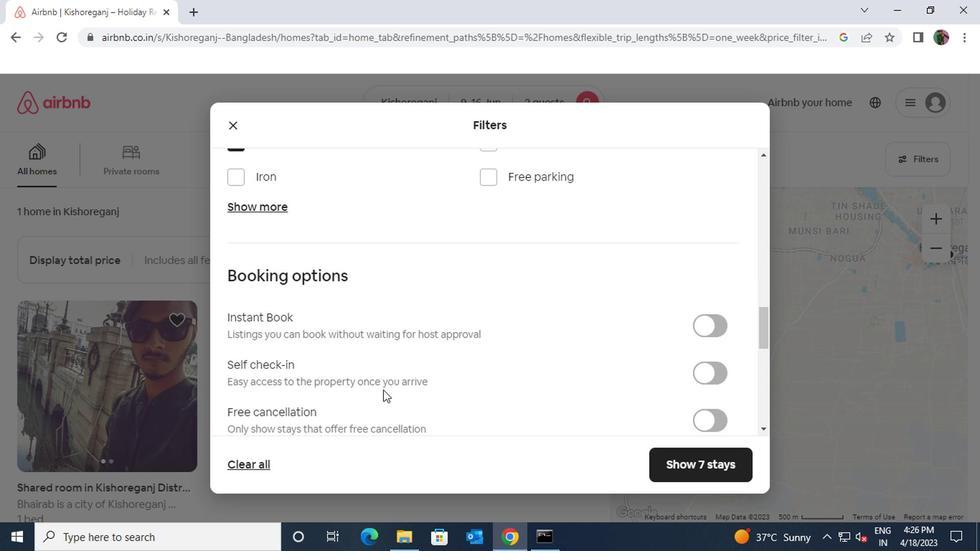 
Action: Mouse scrolled (380, 386) with delta (0, 0)
Screenshot: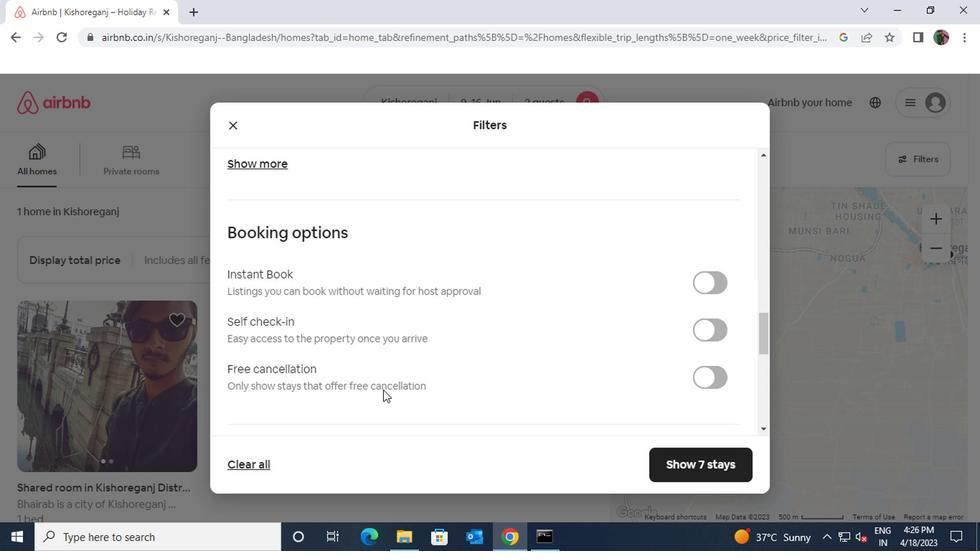 
Action: Mouse scrolled (380, 386) with delta (0, 0)
Screenshot: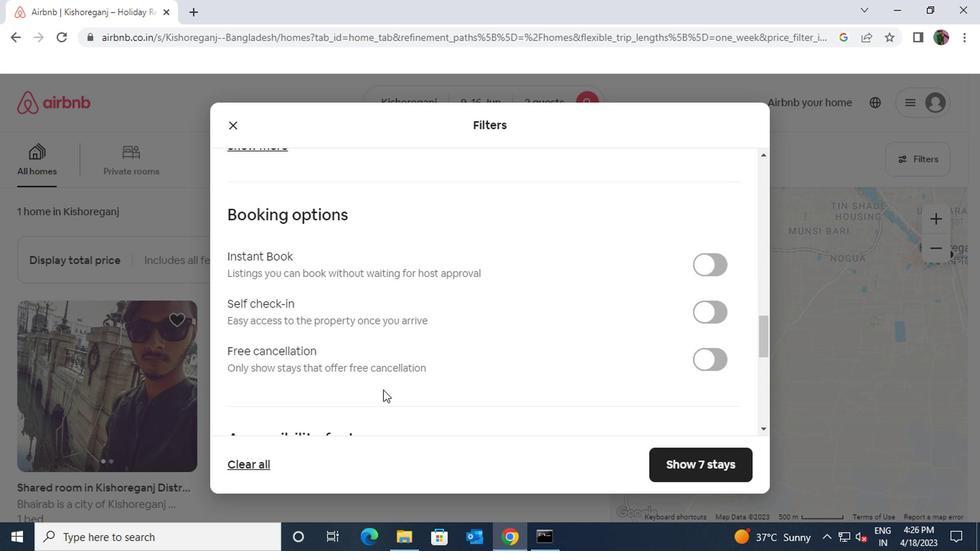 
Action: Mouse scrolled (380, 386) with delta (0, 0)
Screenshot: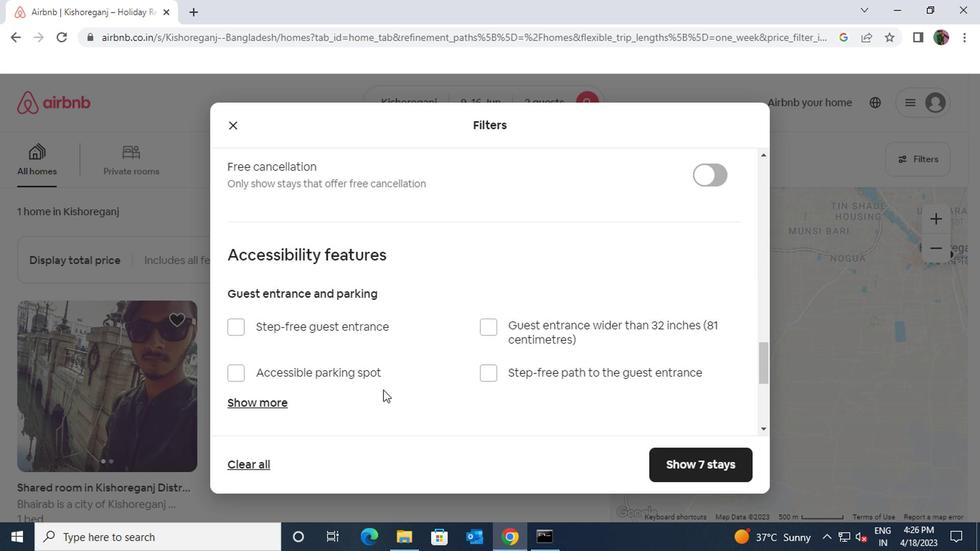 
Action: Mouse scrolled (380, 386) with delta (0, 0)
Screenshot: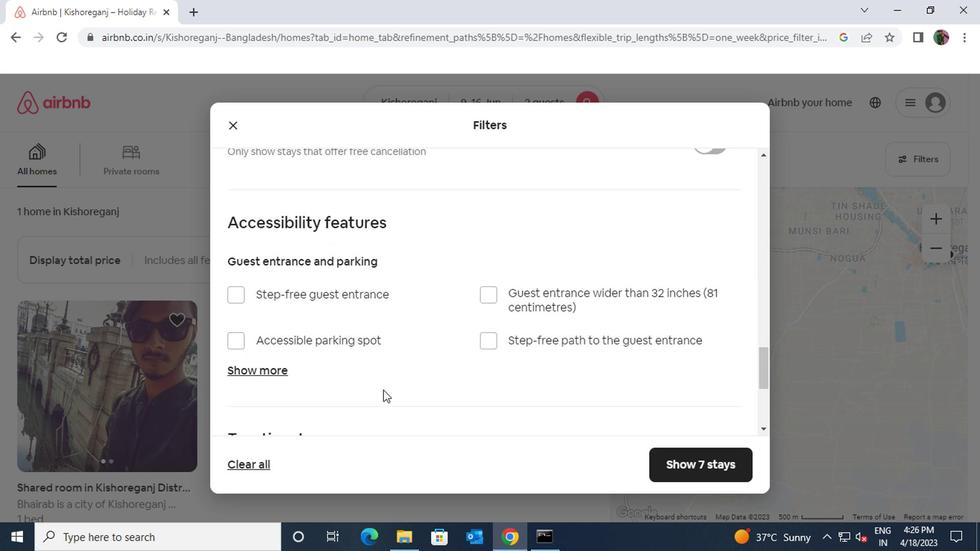 
Action: Mouse scrolled (380, 386) with delta (0, 0)
Screenshot: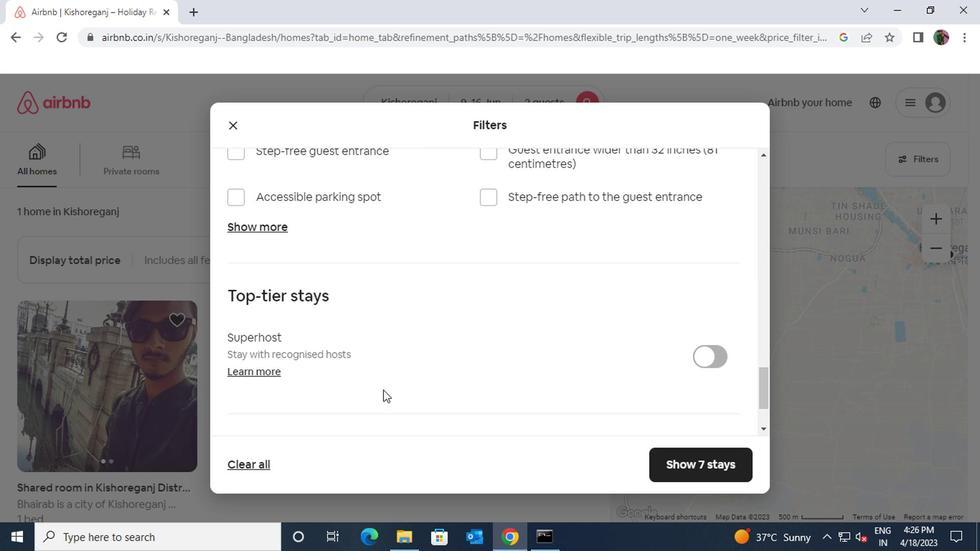 
Action: Mouse moved to (238, 413)
Screenshot: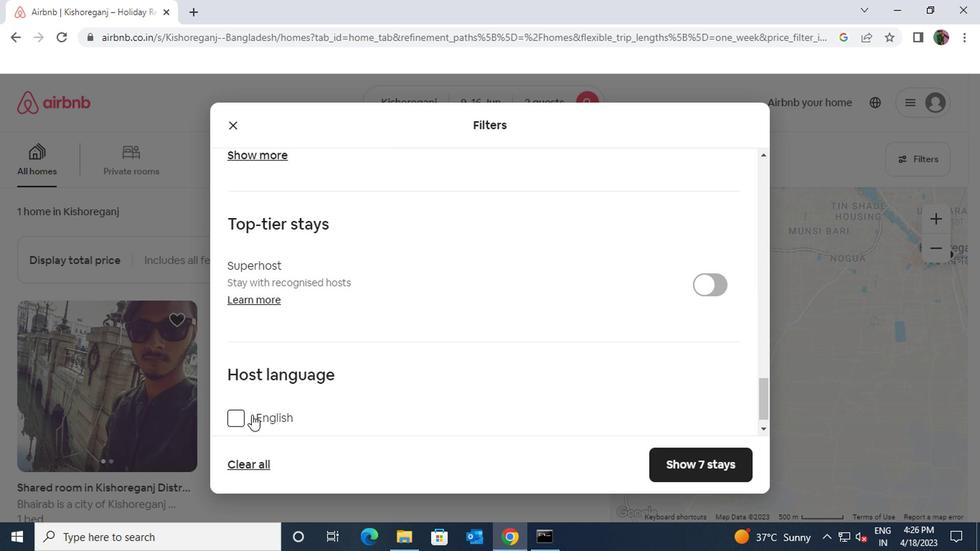 
Action: Mouse pressed left at (238, 413)
Screenshot: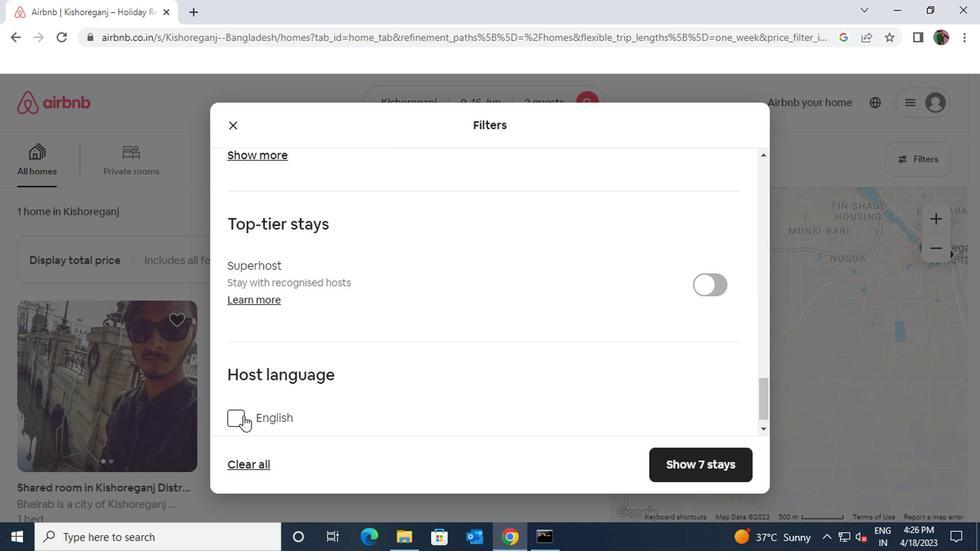 
Action: Mouse moved to (412, 381)
Screenshot: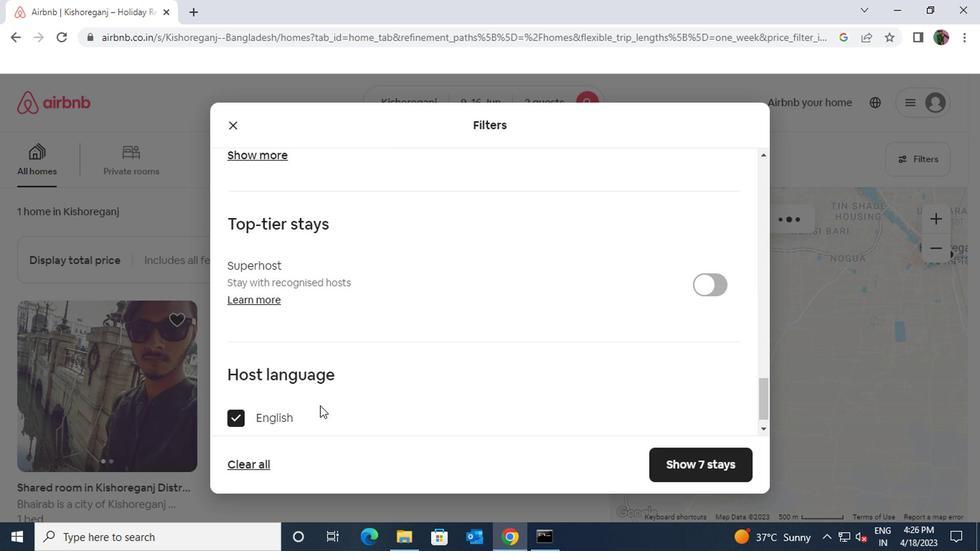 
Action: Mouse scrolled (412, 381) with delta (0, 0)
Screenshot: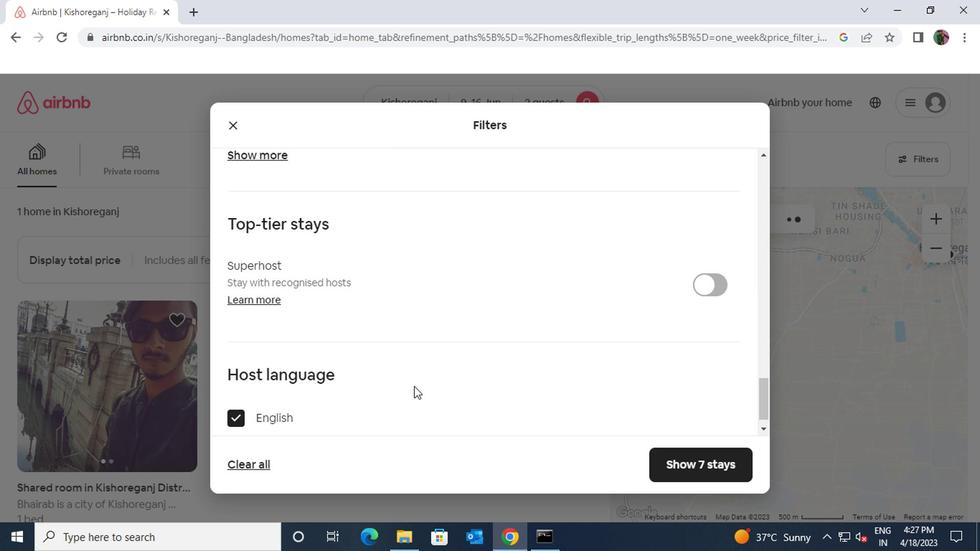 
Action: Mouse scrolled (412, 381) with delta (0, 0)
Screenshot: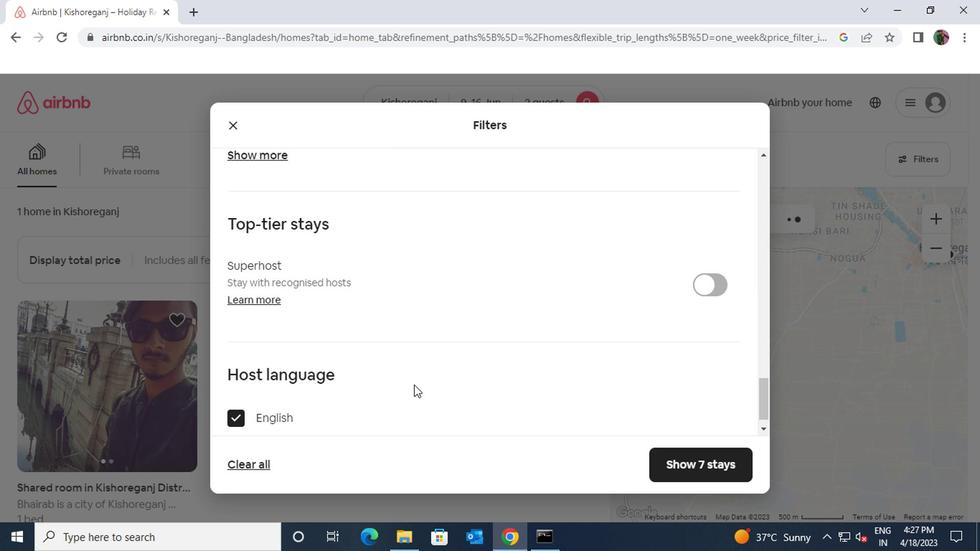 
Action: Mouse scrolled (412, 381) with delta (0, 0)
Screenshot: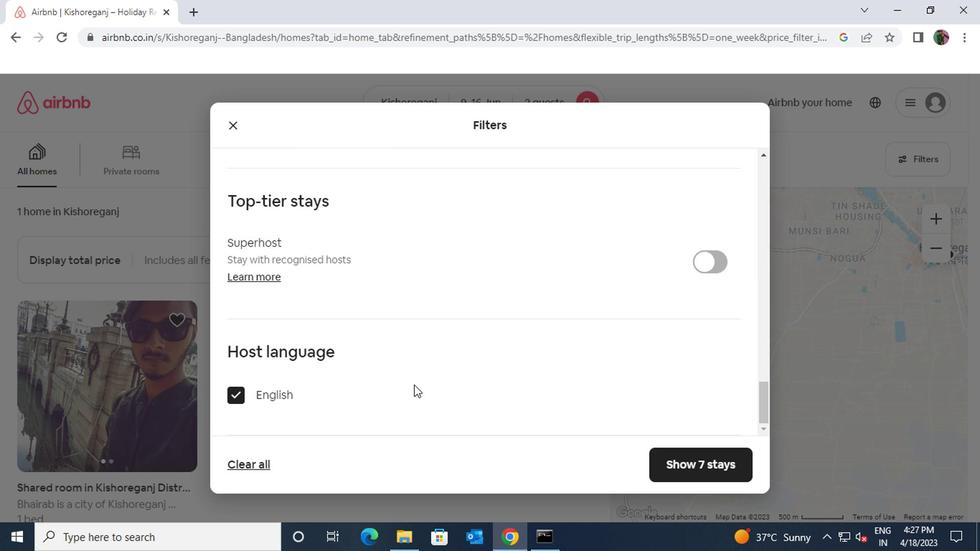 
Action: Mouse scrolled (412, 381) with delta (0, 0)
Screenshot: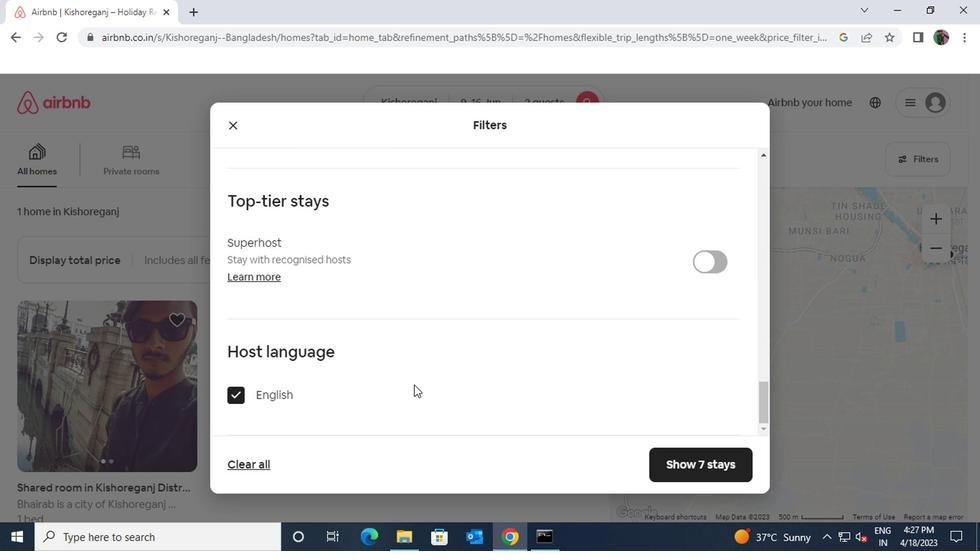 
Action: Mouse moved to (668, 452)
Screenshot: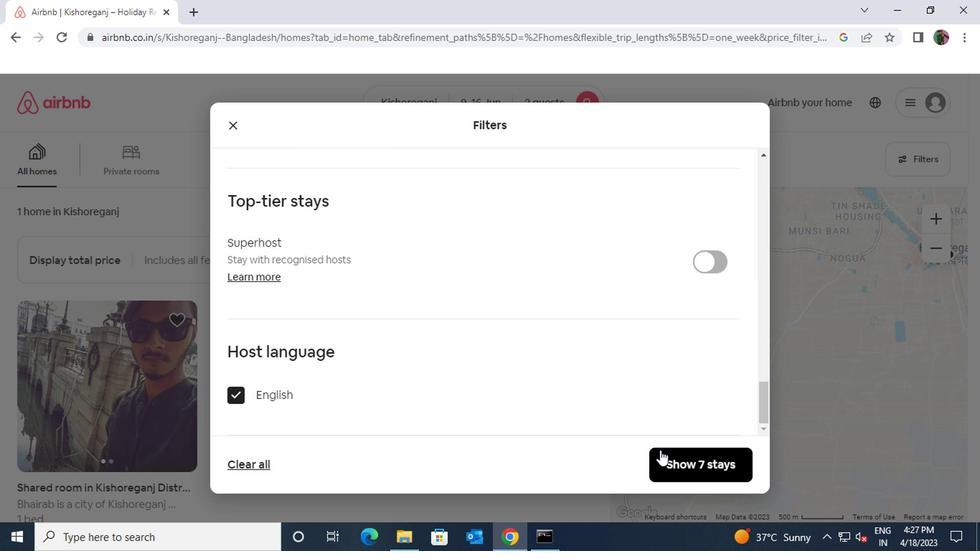 
Action: Mouse pressed left at (668, 452)
Screenshot: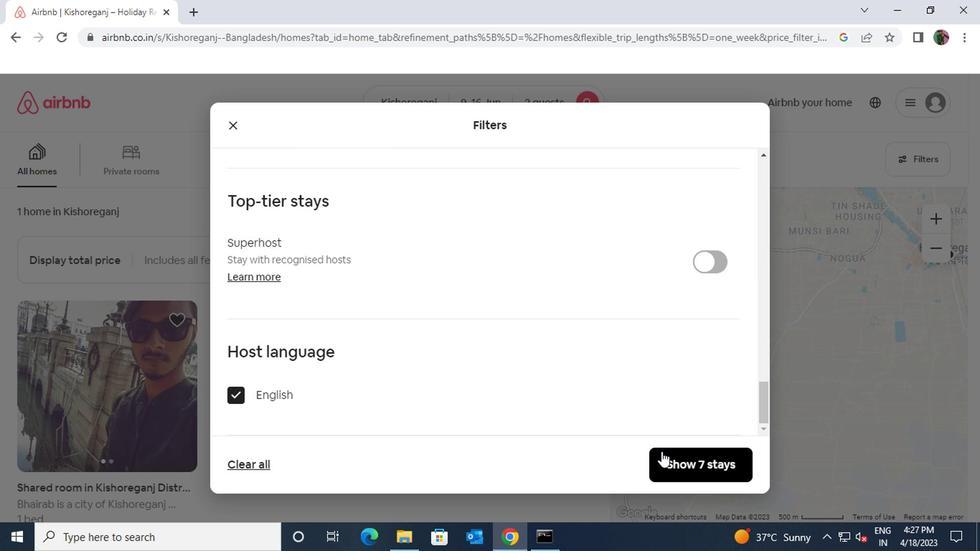 
